 Task: Add Attachment from Google Drive to Card Card0000000055 in Board Board0000000014 in Workspace WS0000000005 in Trello. Add Cover Orange to Card Card0000000055 in Board Board0000000014 in Workspace WS0000000005 in Trello. Add "Add Label …" with "Title" Title0000000055 to Button Button0000000055 to Card Card0000000055 in Board Board0000000014 in Workspace WS0000000005 in Trello. Add Description DS0000000055 to Card Card0000000055 in Board Board0000000014 in Workspace WS0000000005 in Trello. Add Comment CM0000000055 to Card Card0000000055 in Board Board0000000014 in Workspace WS0000000005 in Trello
Action: Mouse moved to (122, 364)
Screenshot: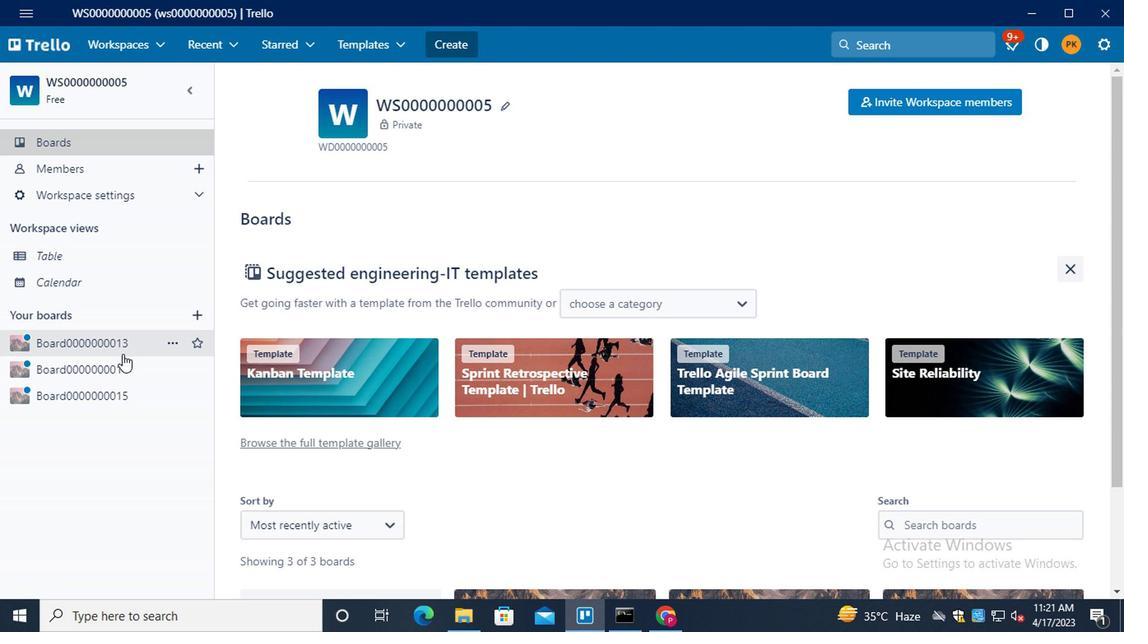 
Action: Mouse pressed left at (122, 364)
Screenshot: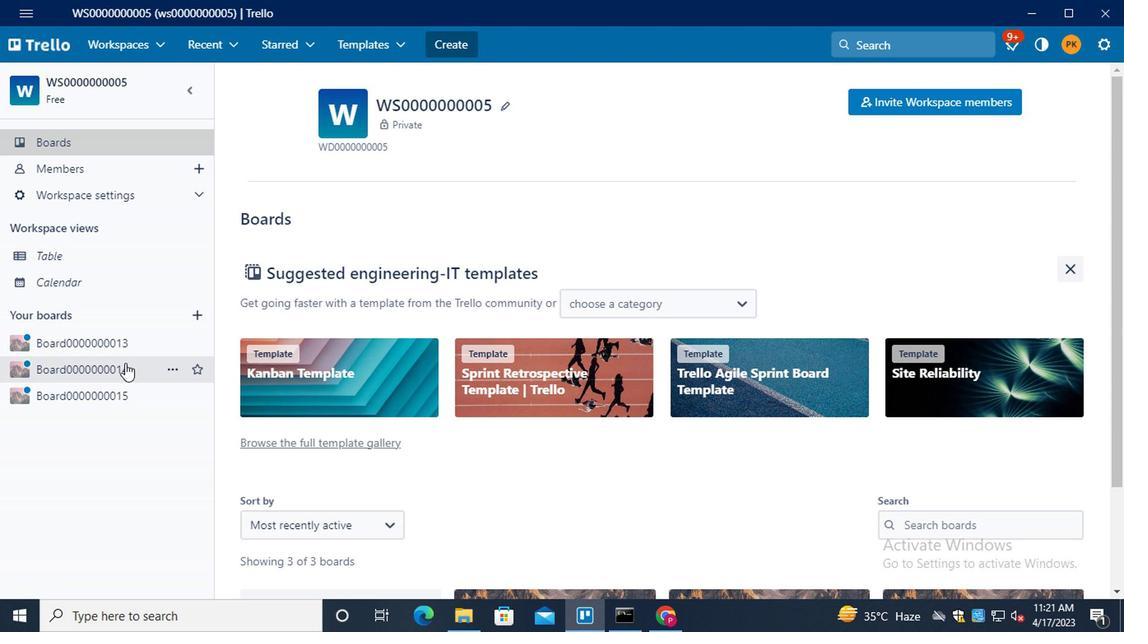 
Action: Mouse moved to (346, 418)
Screenshot: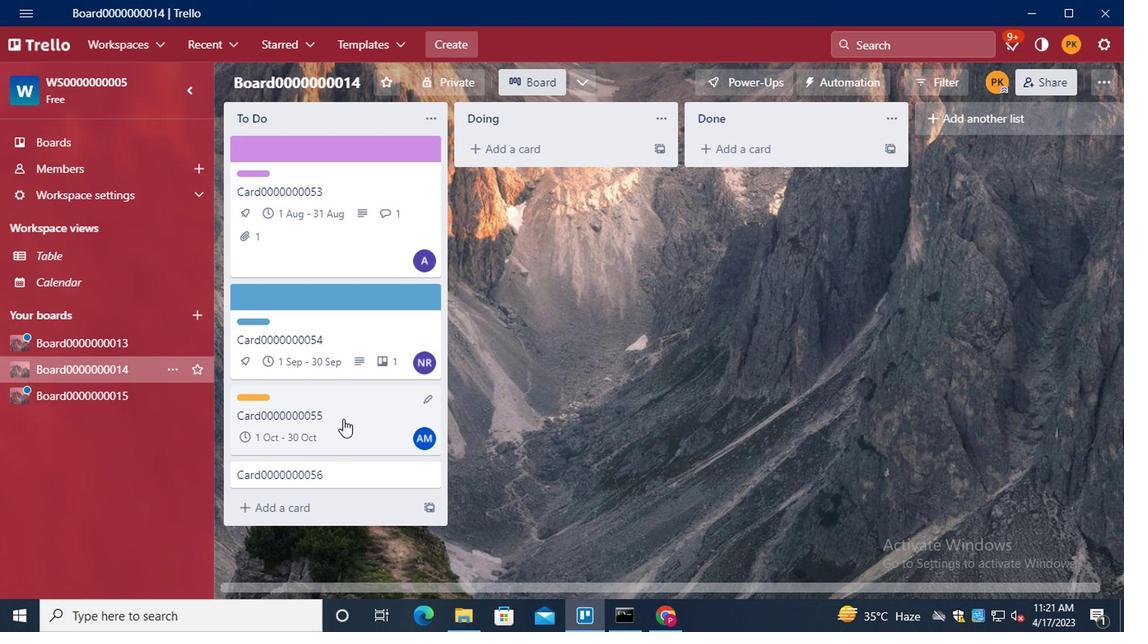 
Action: Mouse pressed left at (346, 418)
Screenshot: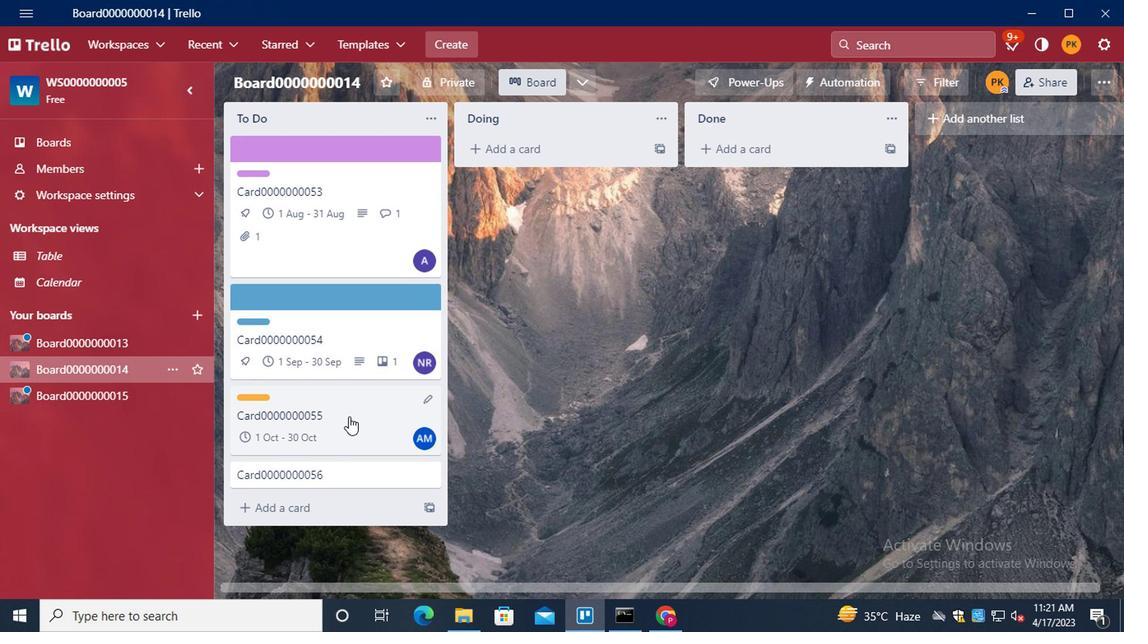 
Action: Mouse moved to (774, 290)
Screenshot: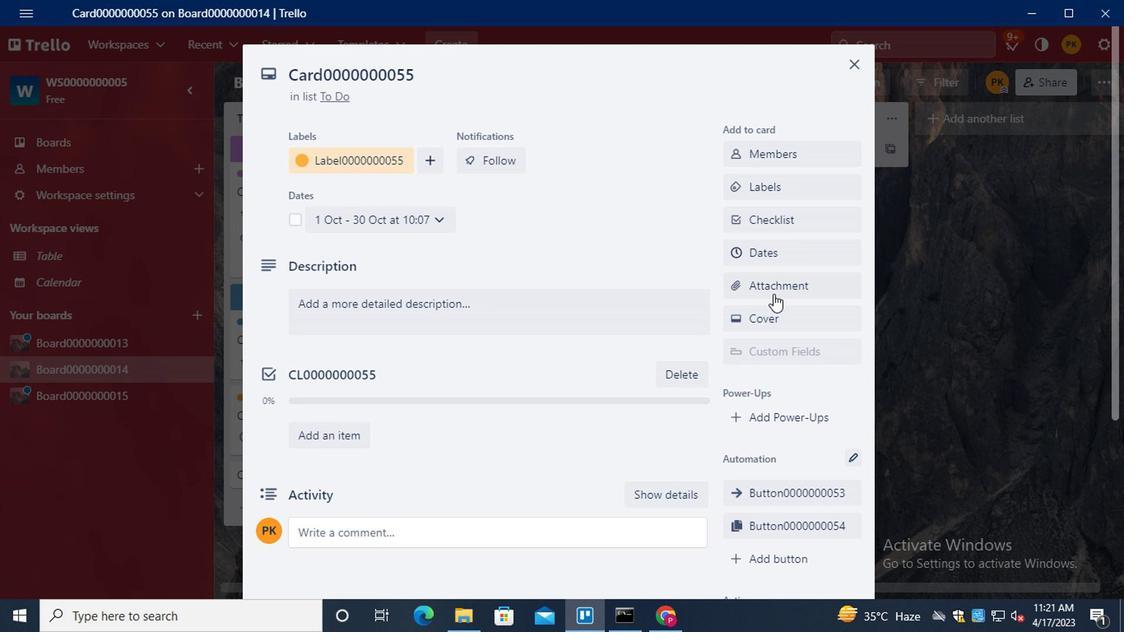 
Action: Mouse pressed left at (774, 290)
Screenshot: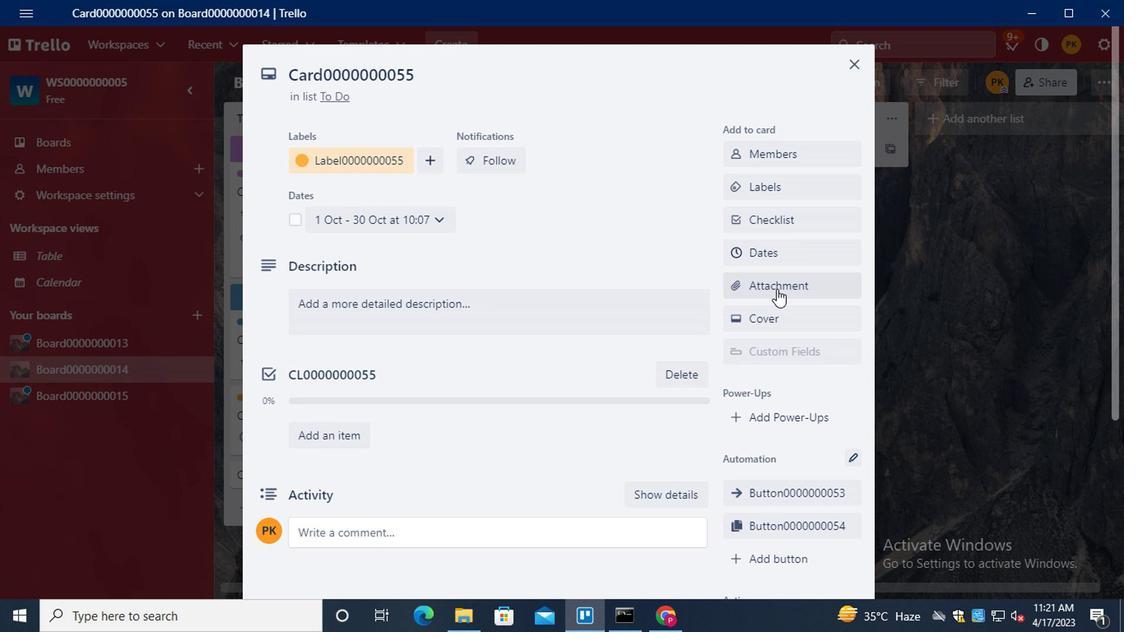 
Action: Mouse moved to (790, 202)
Screenshot: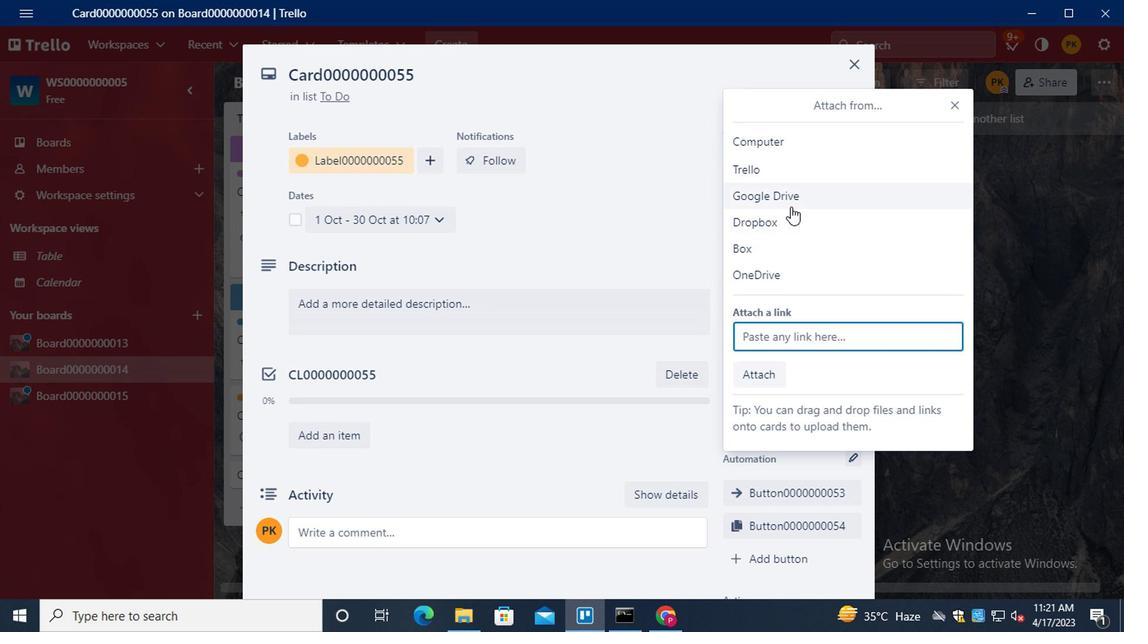 
Action: Mouse pressed left at (790, 202)
Screenshot: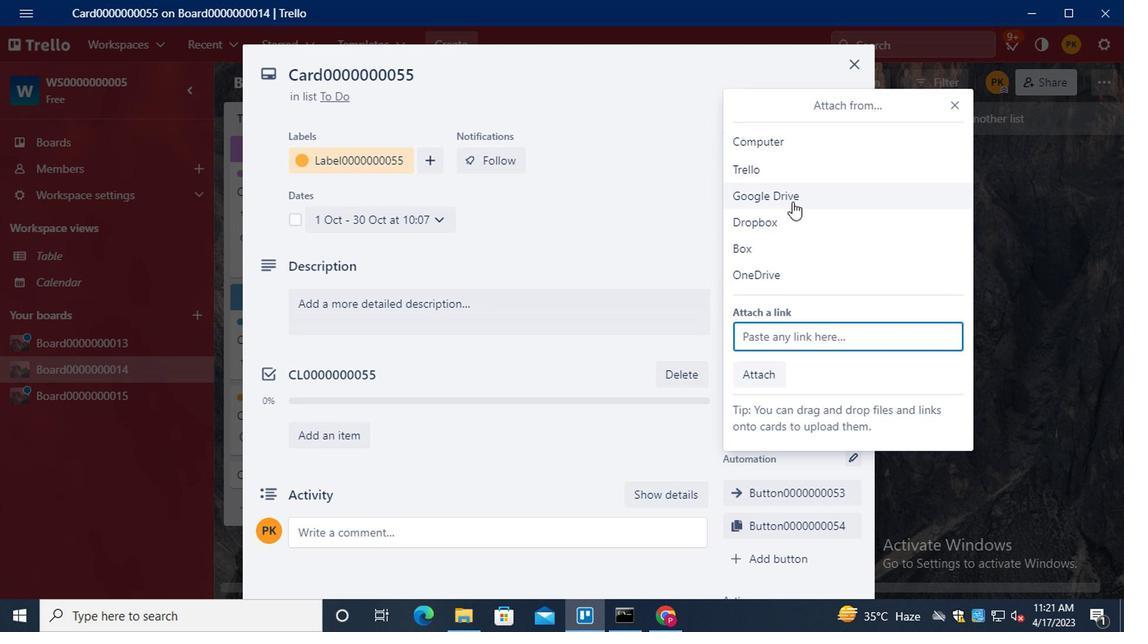 
Action: Mouse moved to (683, 328)
Screenshot: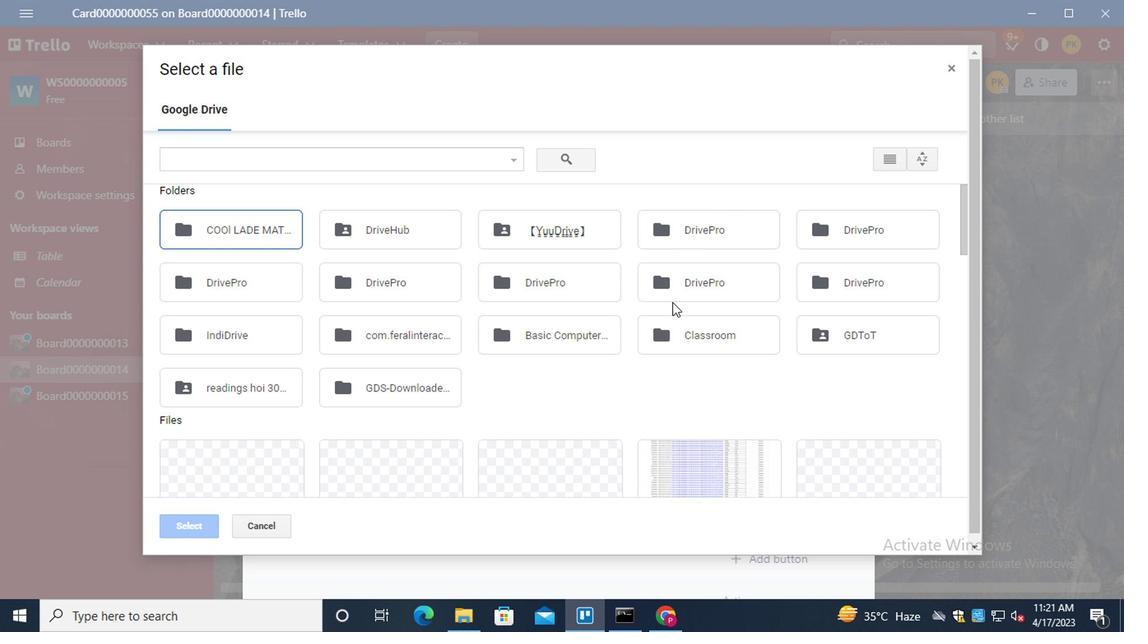 
Action: Mouse scrolled (683, 327) with delta (0, 0)
Screenshot: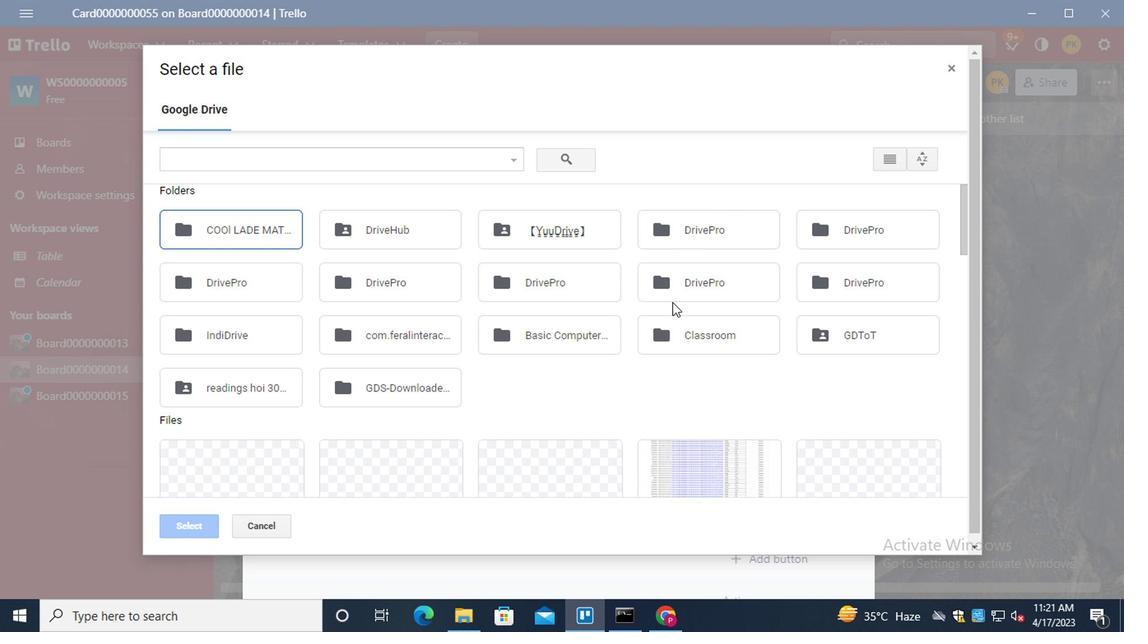 
Action: Mouse moved to (684, 329)
Screenshot: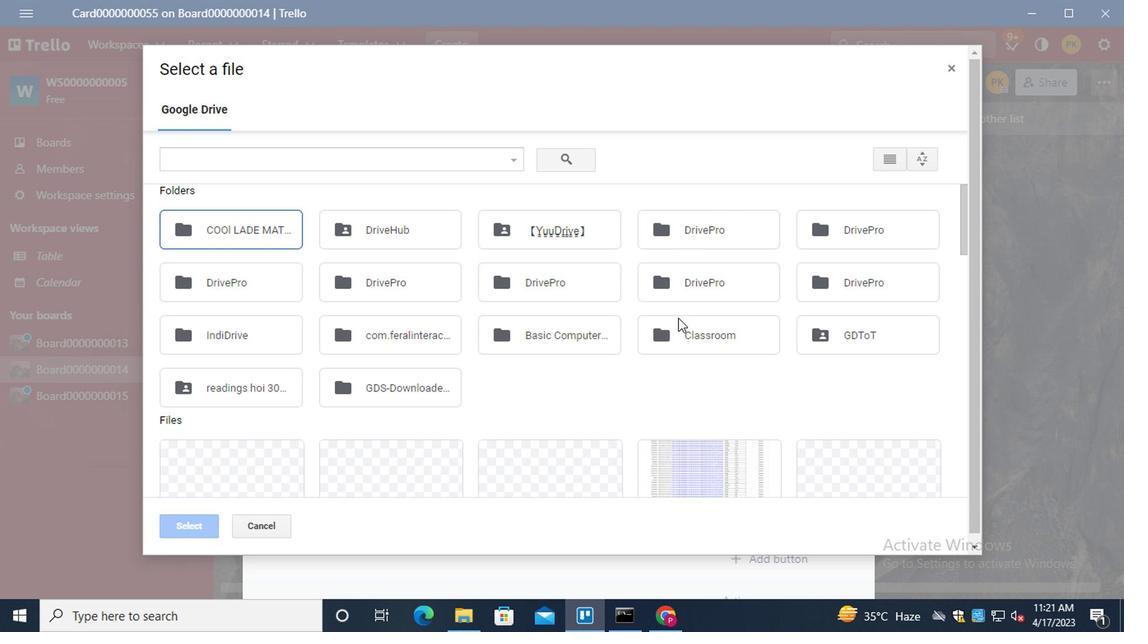 
Action: Mouse scrolled (684, 329) with delta (0, 0)
Screenshot: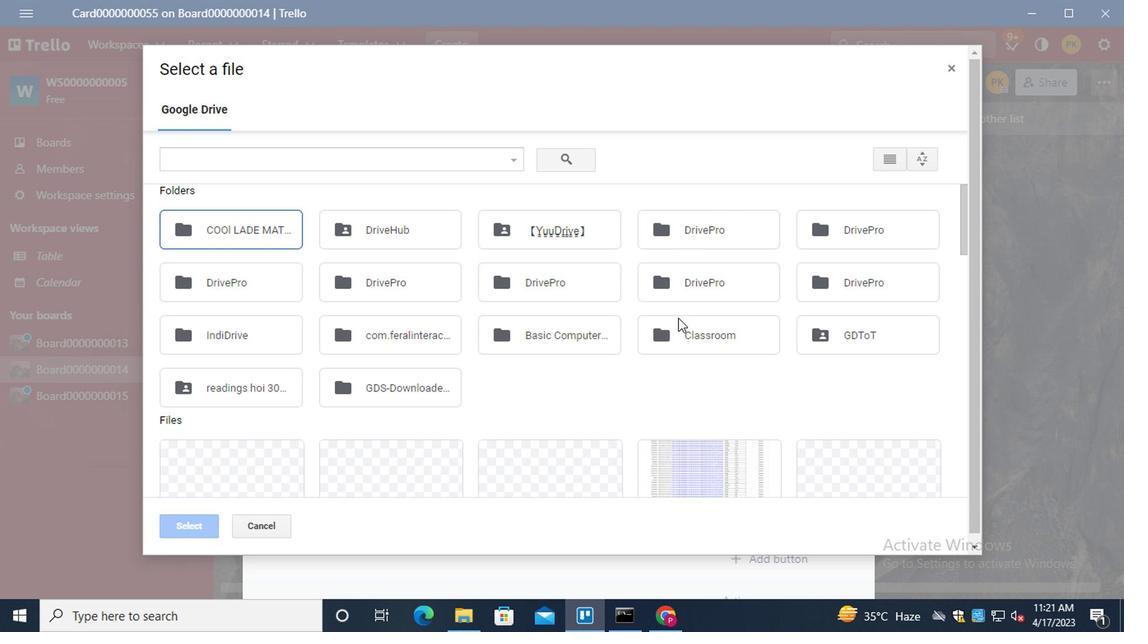 
Action: Mouse scrolled (684, 329) with delta (0, 0)
Screenshot: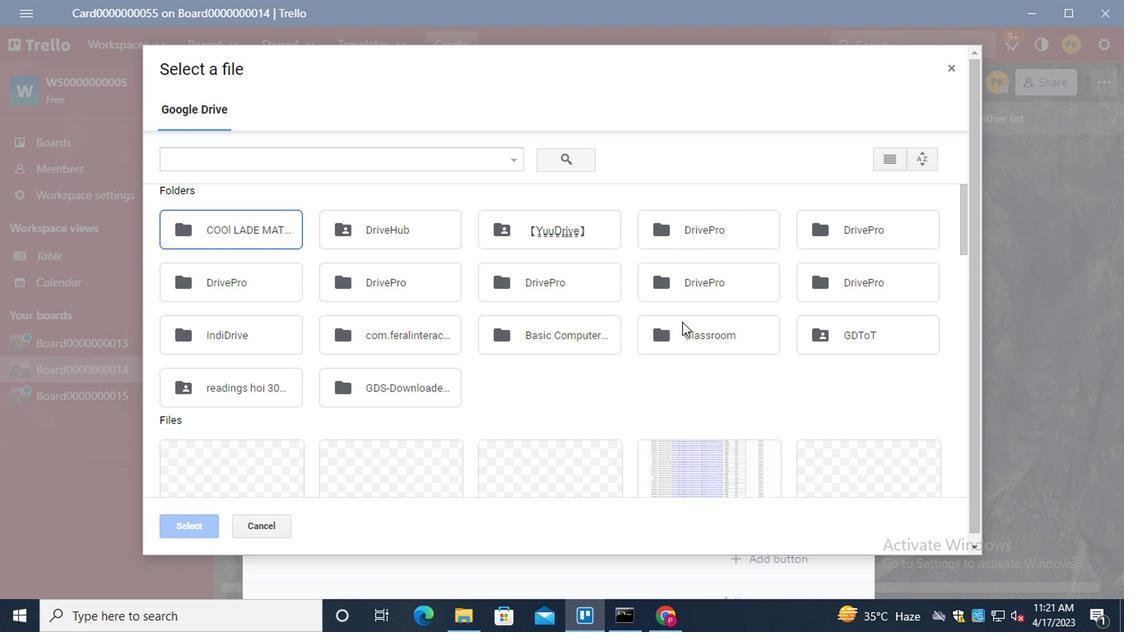 
Action: Mouse moved to (860, 289)
Screenshot: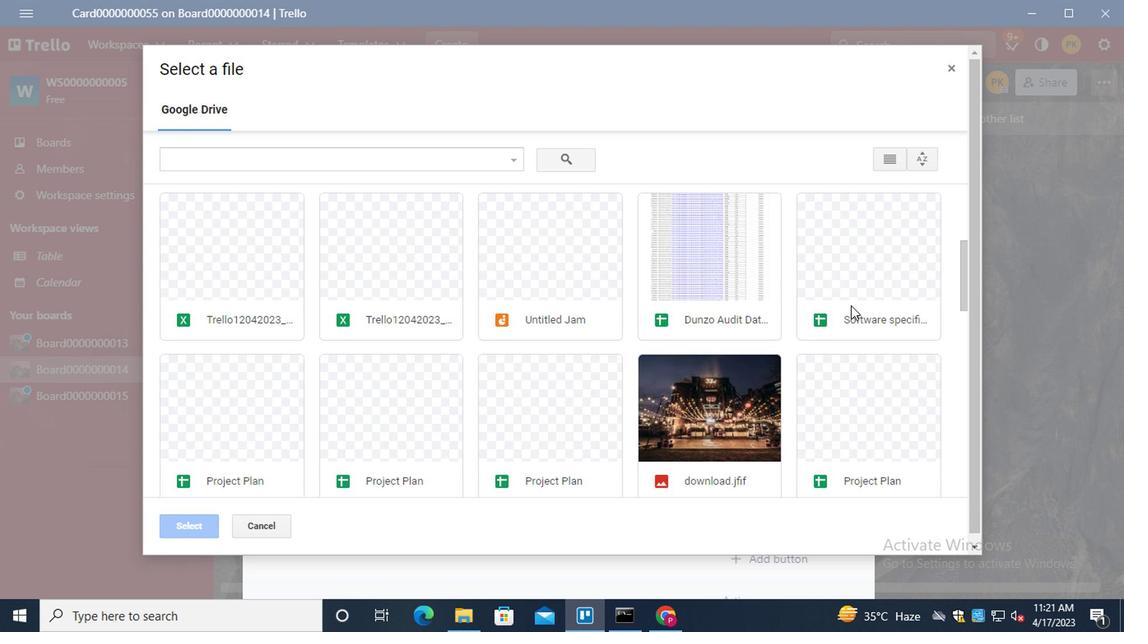 
Action: Mouse pressed left at (860, 289)
Screenshot: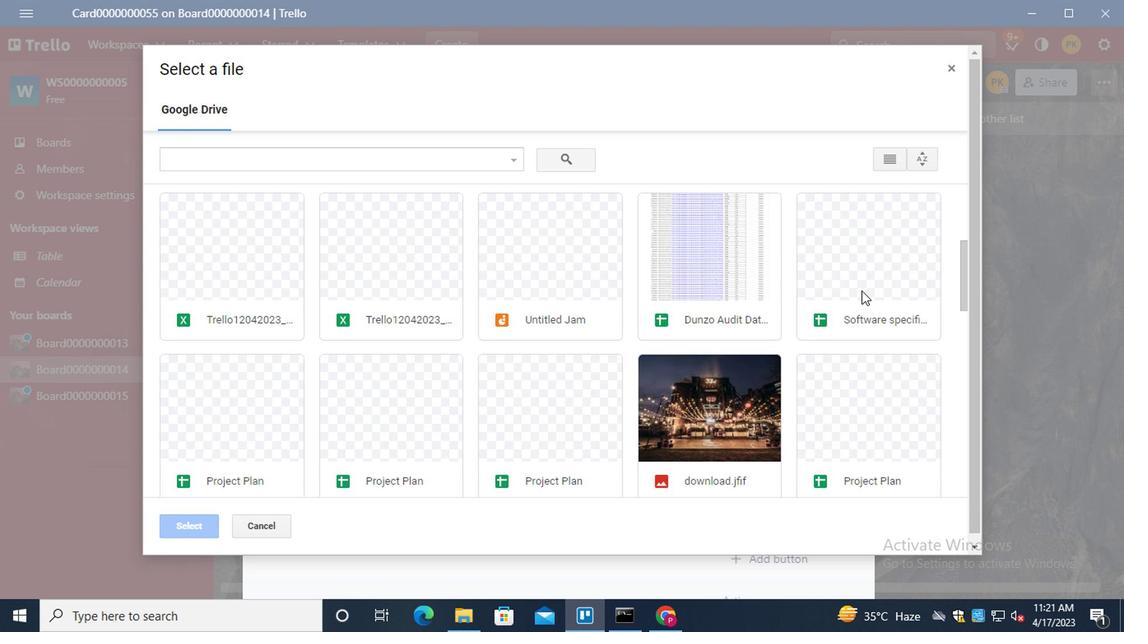 
Action: Mouse moved to (202, 530)
Screenshot: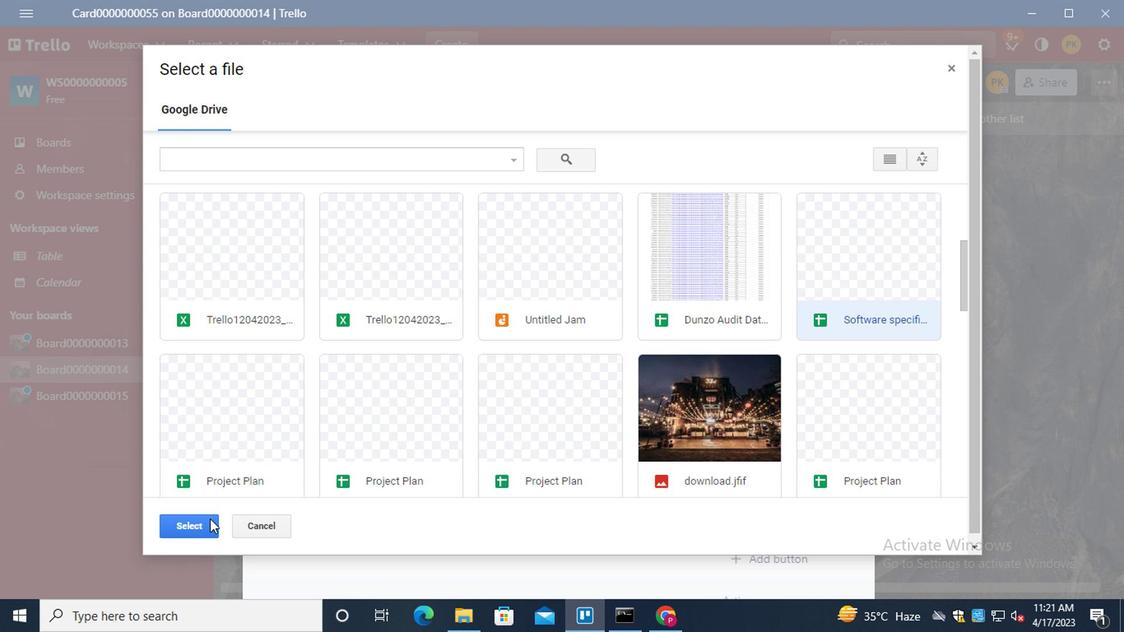 
Action: Mouse pressed left at (202, 530)
Screenshot: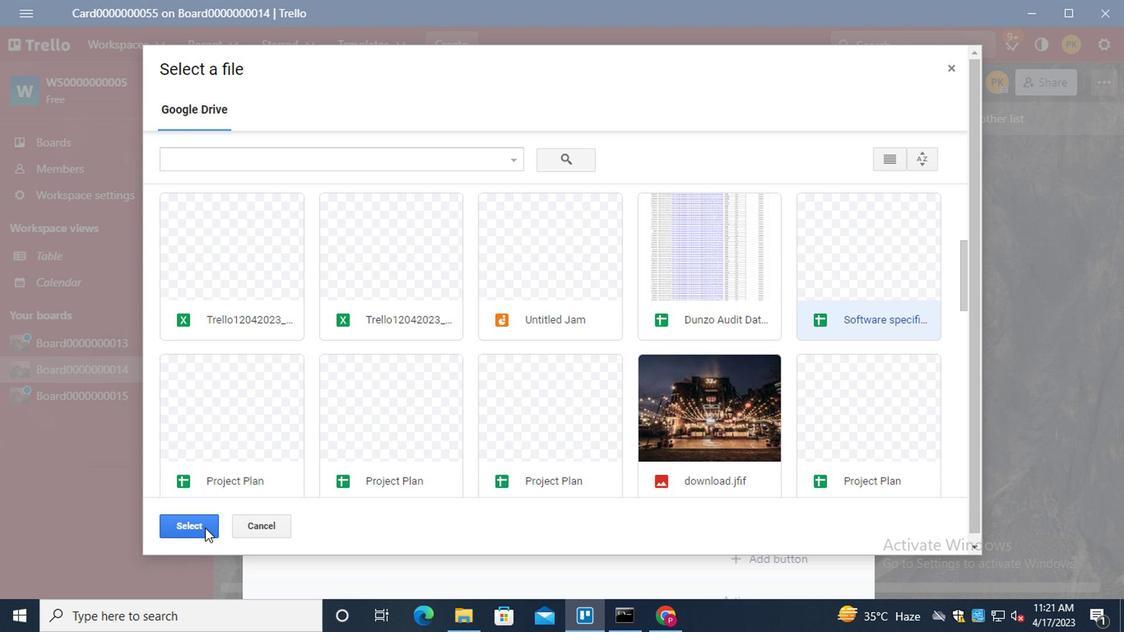 
Action: Mouse moved to (589, 347)
Screenshot: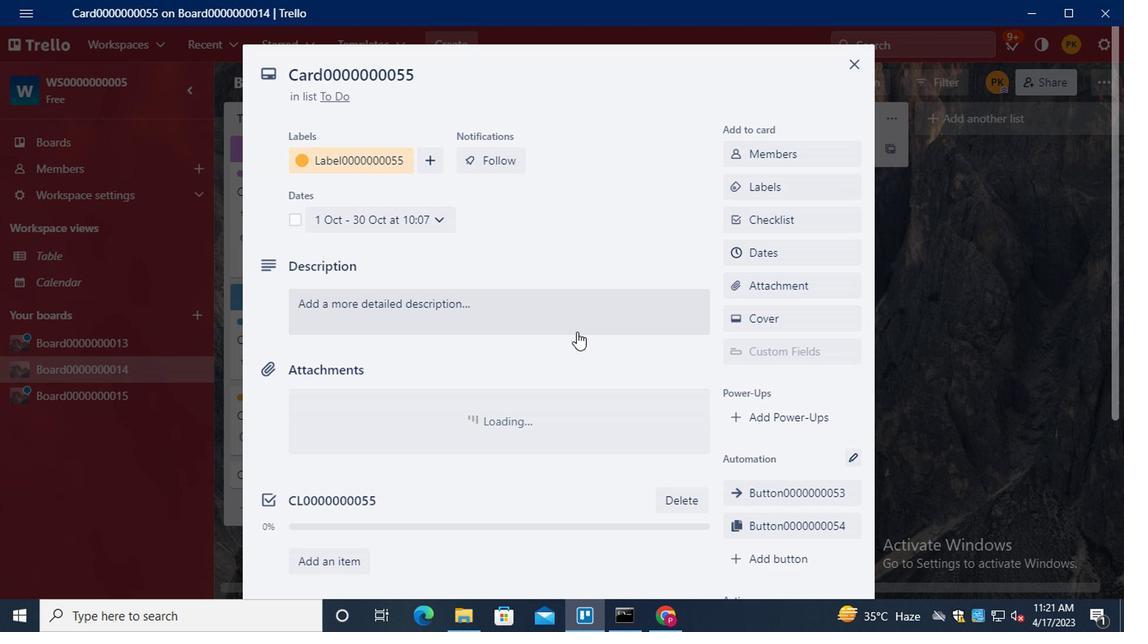 
Action: Mouse scrolled (589, 346) with delta (0, -1)
Screenshot: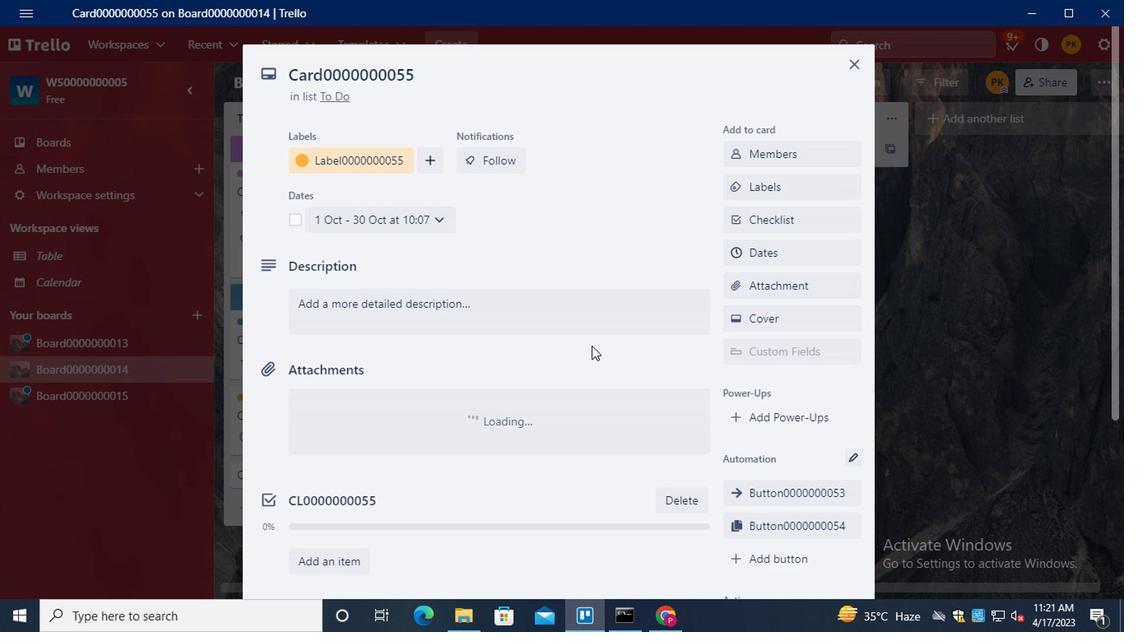 
Action: Mouse moved to (766, 244)
Screenshot: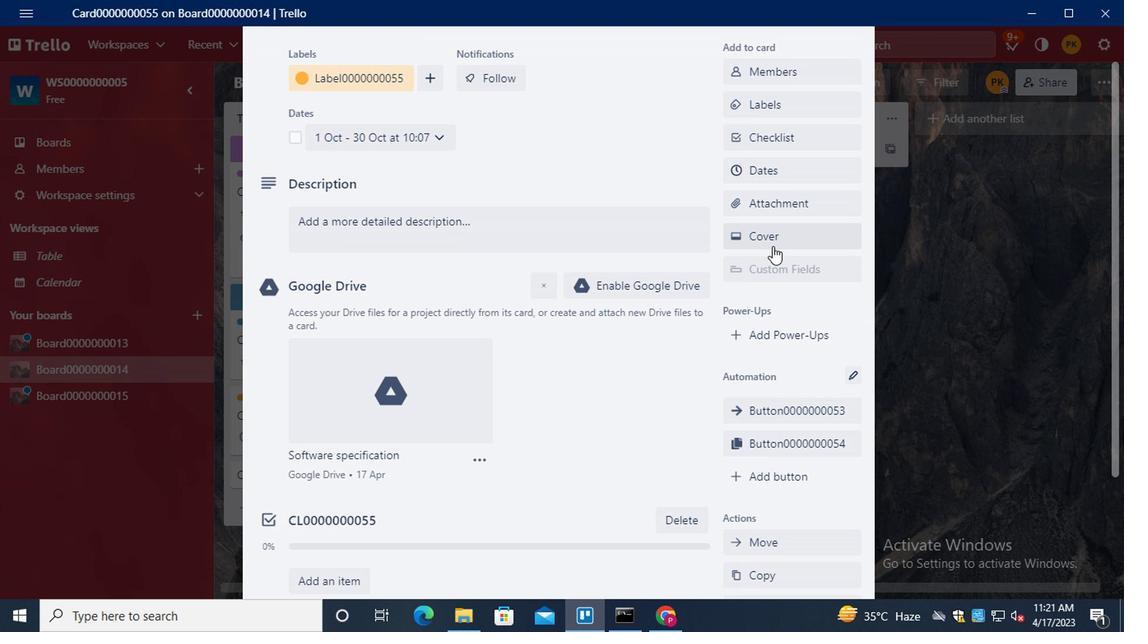 
Action: Mouse scrolled (766, 245) with delta (0, 1)
Screenshot: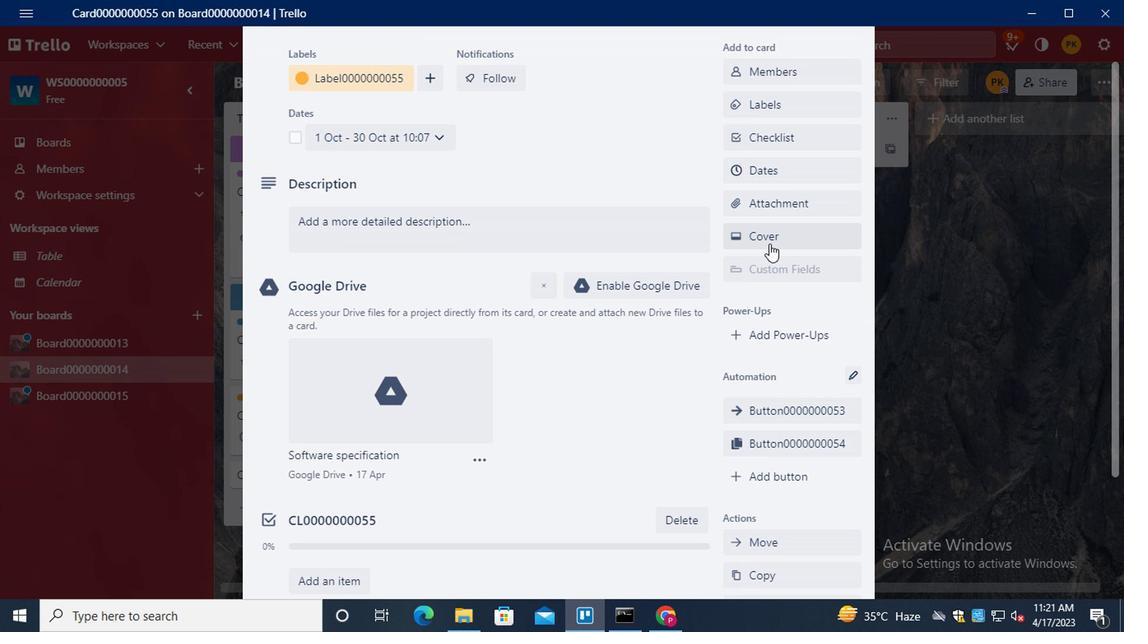 
Action: Mouse moved to (762, 321)
Screenshot: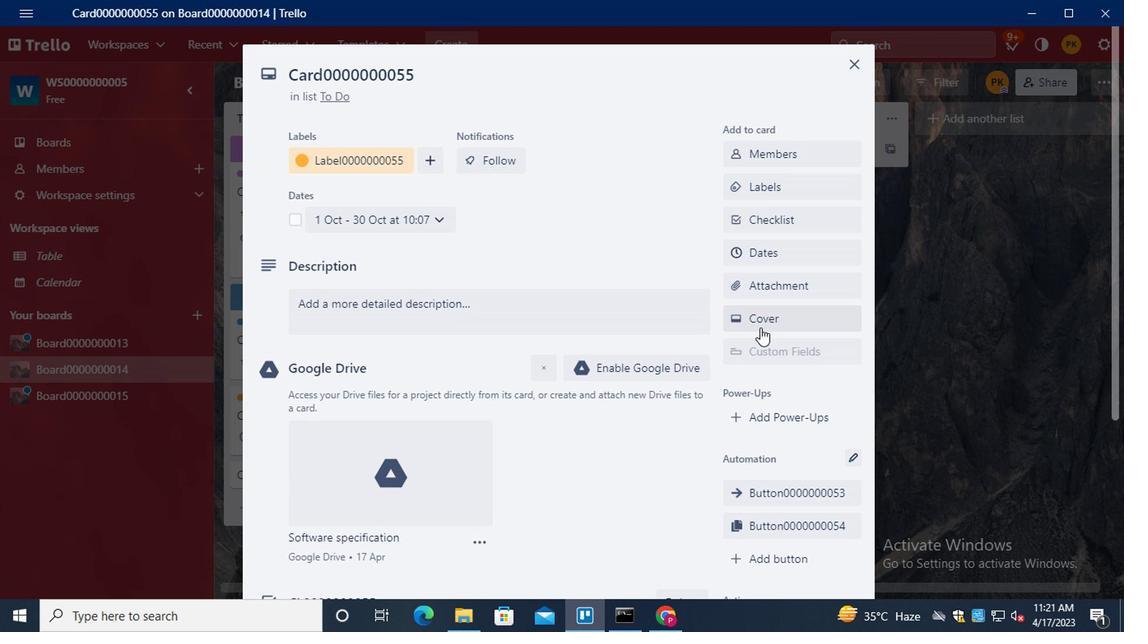 
Action: Mouse pressed left at (762, 321)
Screenshot: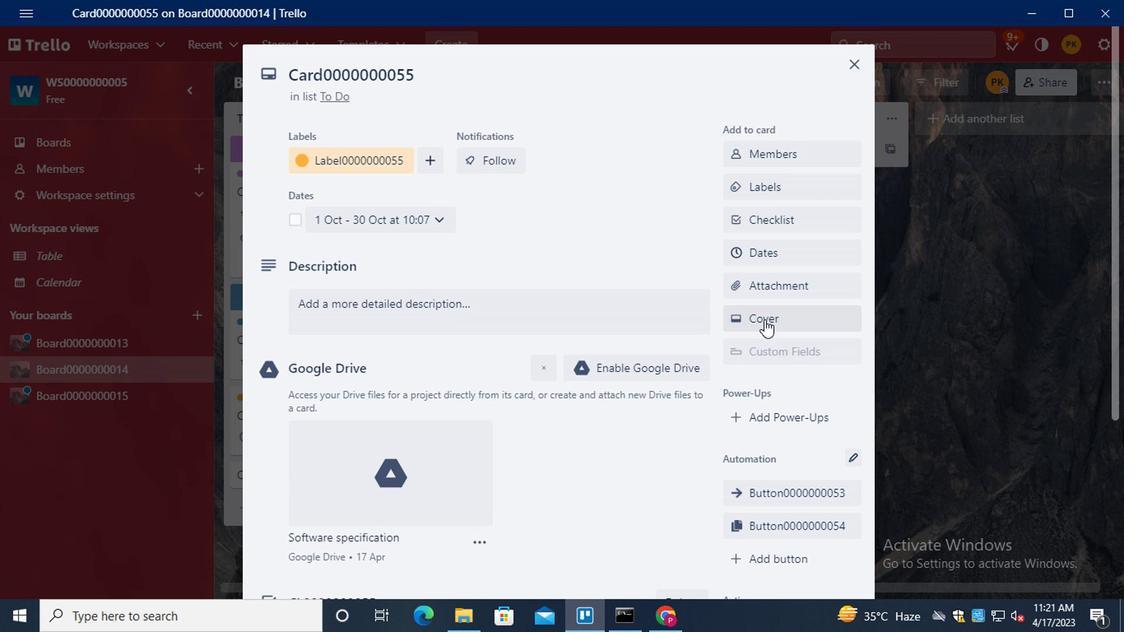 
Action: Mouse moved to (853, 278)
Screenshot: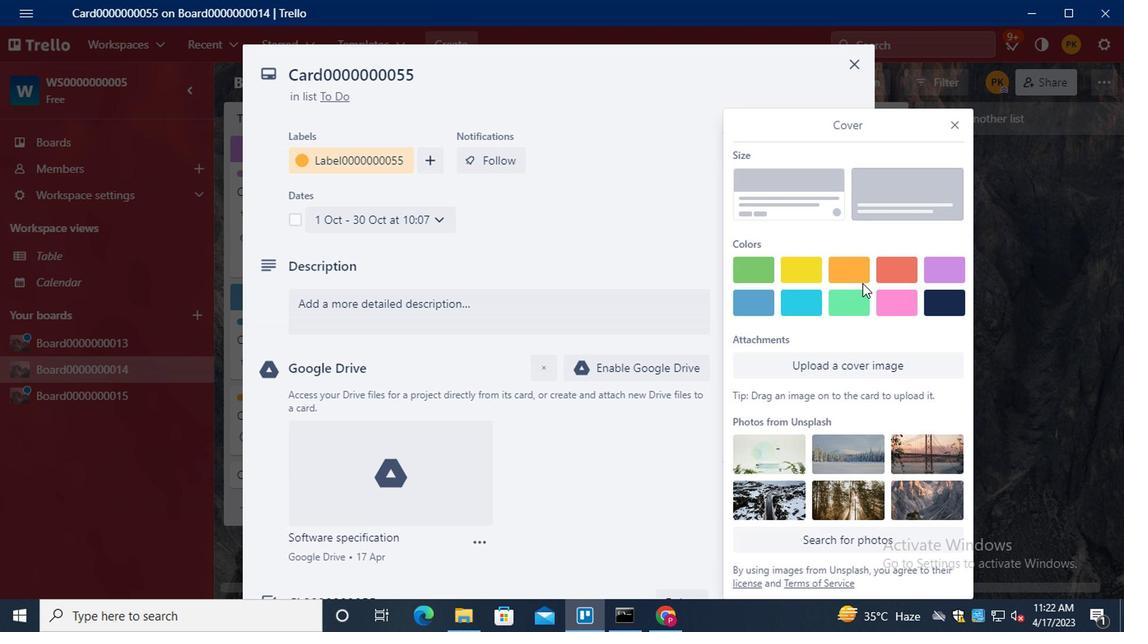 
Action: Mouse pressed left at (853, 278)
Screenshot: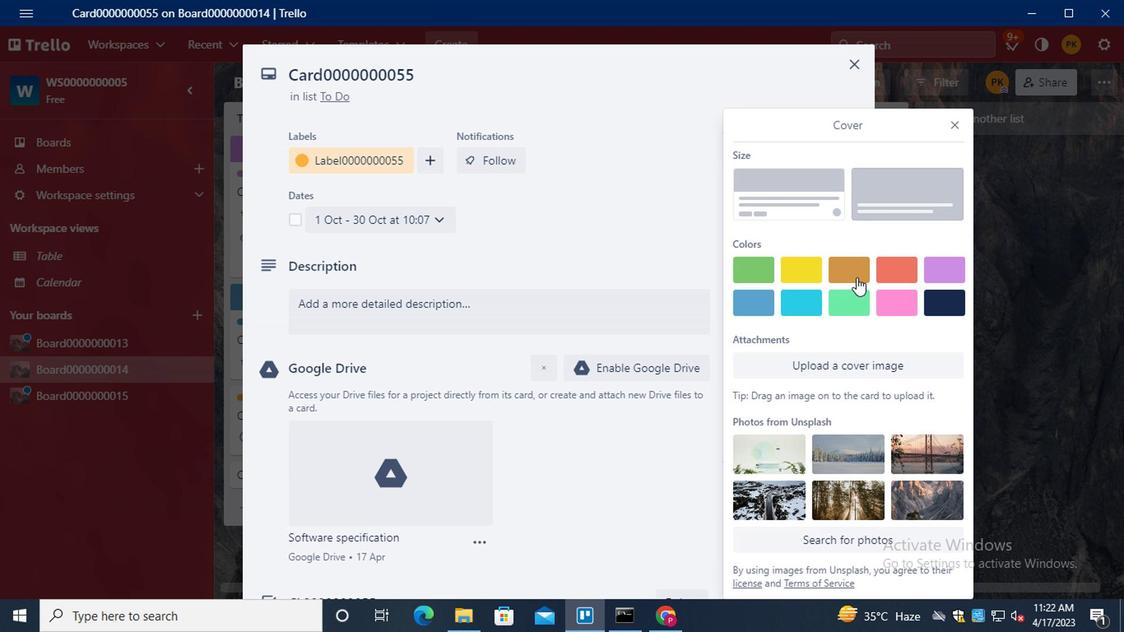 
Action: Mouse moved to (952, 97)
Screenshot: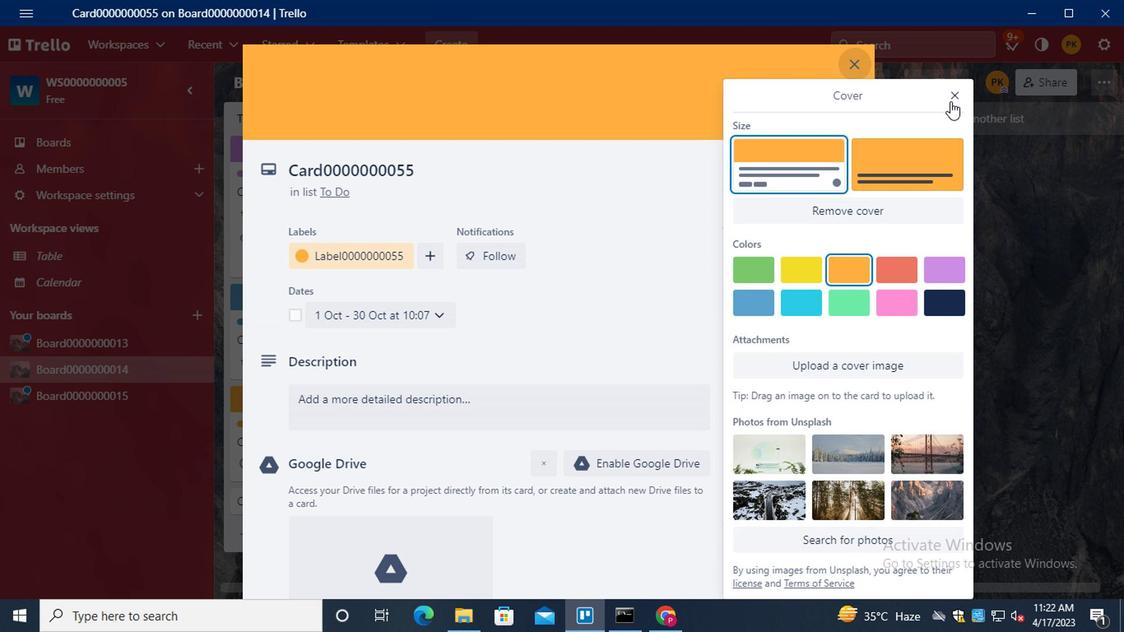 
Action: Mouse pressed left at (952, 97)
Screenshot: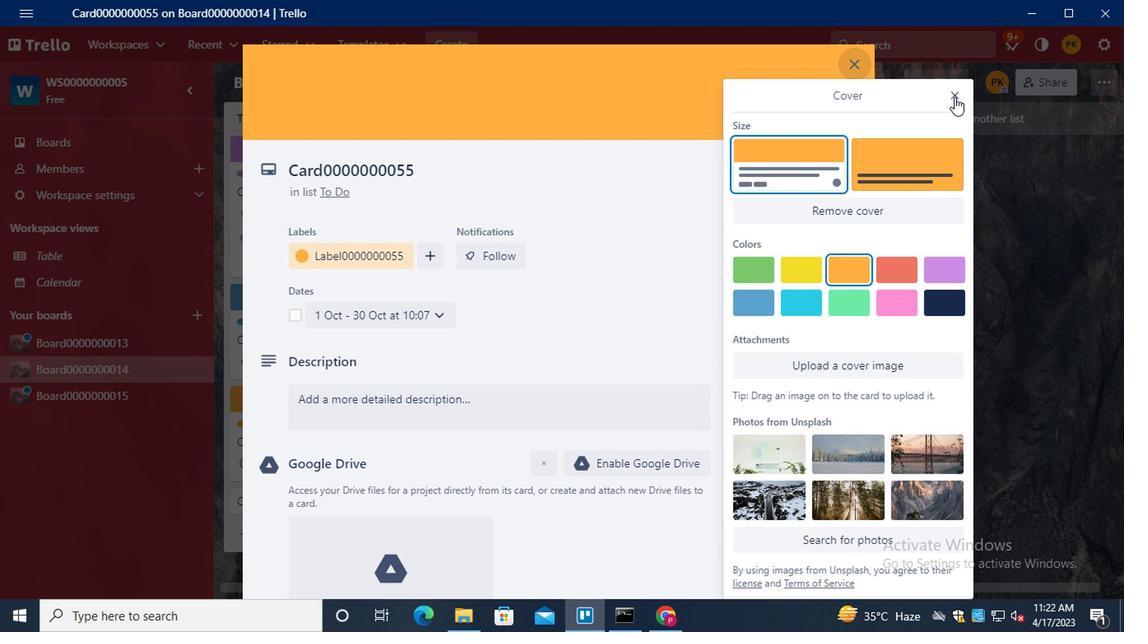 
Action: Mouse moved to (771, 386)
Screenshot: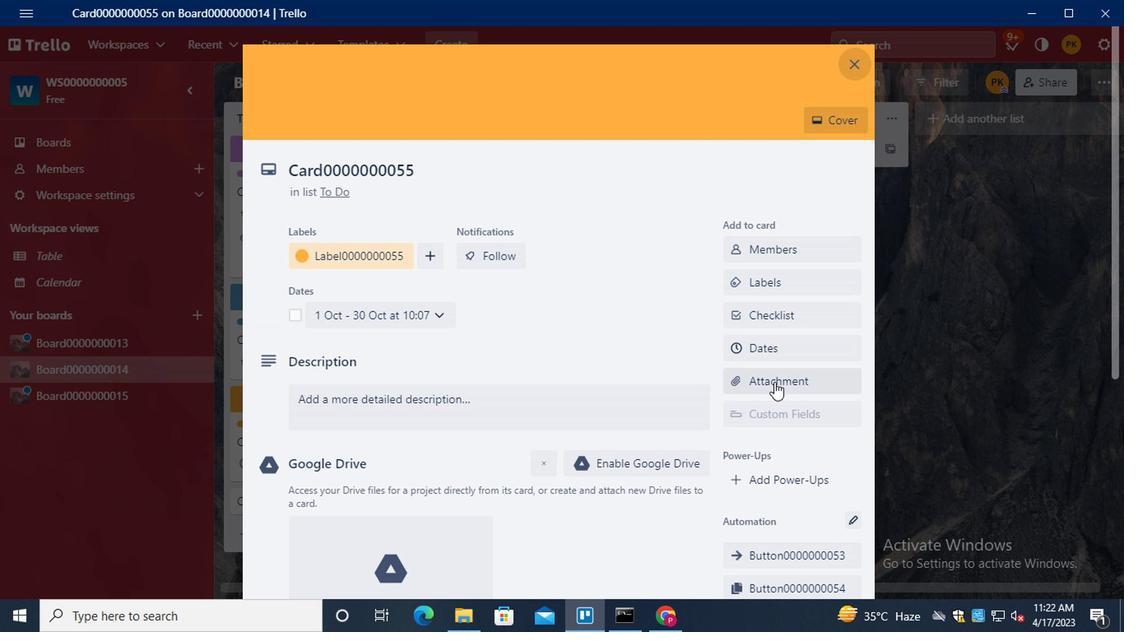 
Action: Mouse scrolled (771, 385) with delta (0, 0)
Screenshot: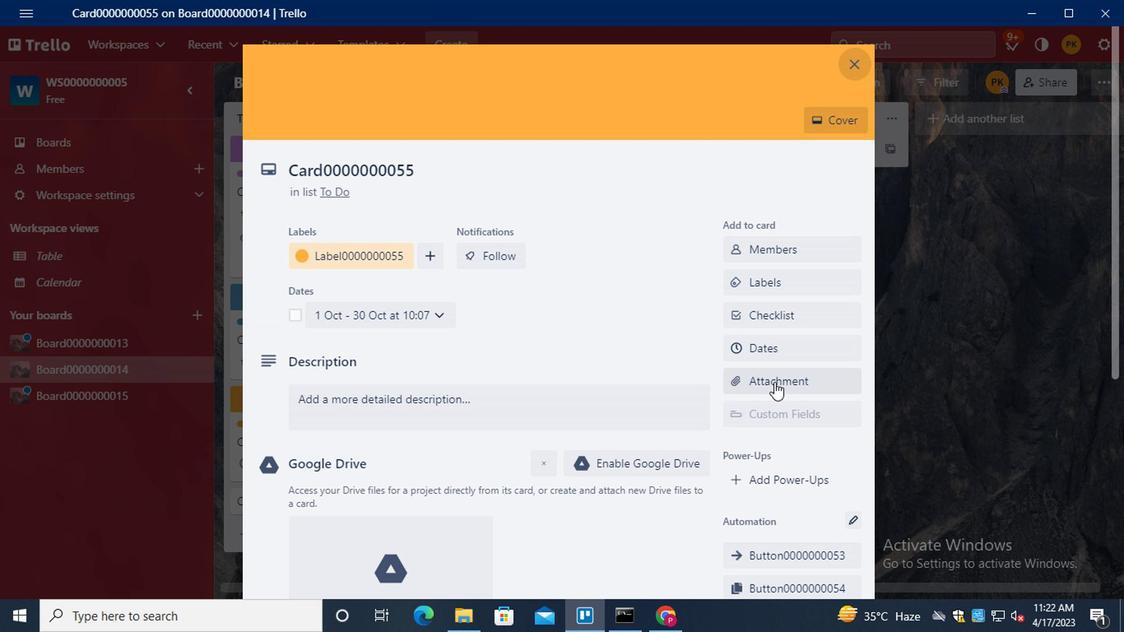 
Action: Mouse scrolled (771, 385) with delta (0, 0)
Screenshot: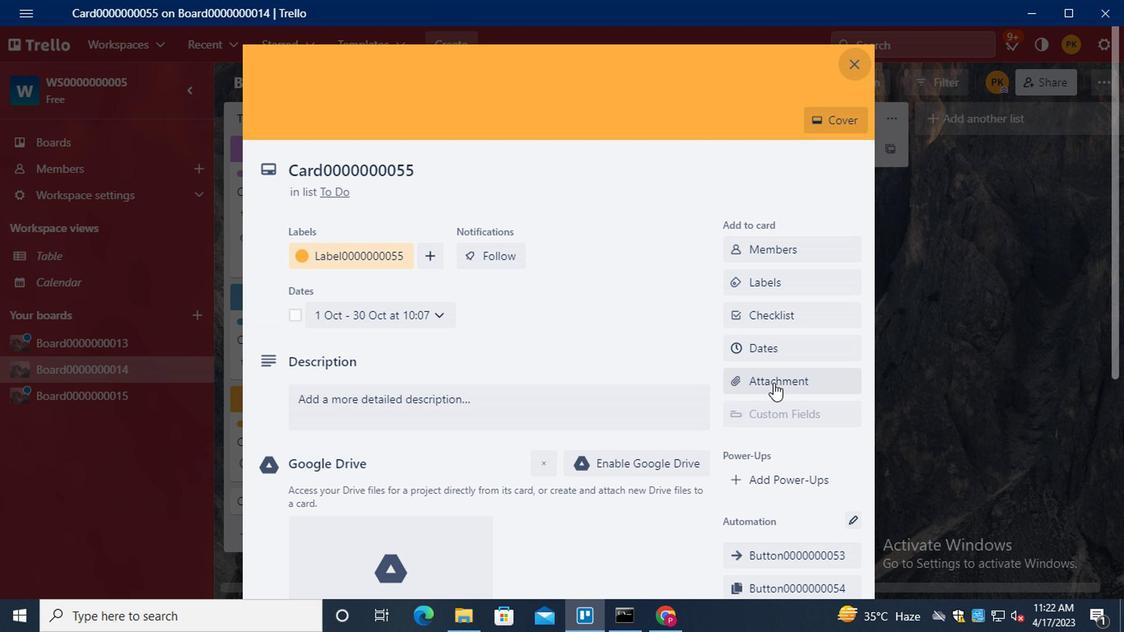 
Action: Mouse moved to (776, 455)
Screenshot: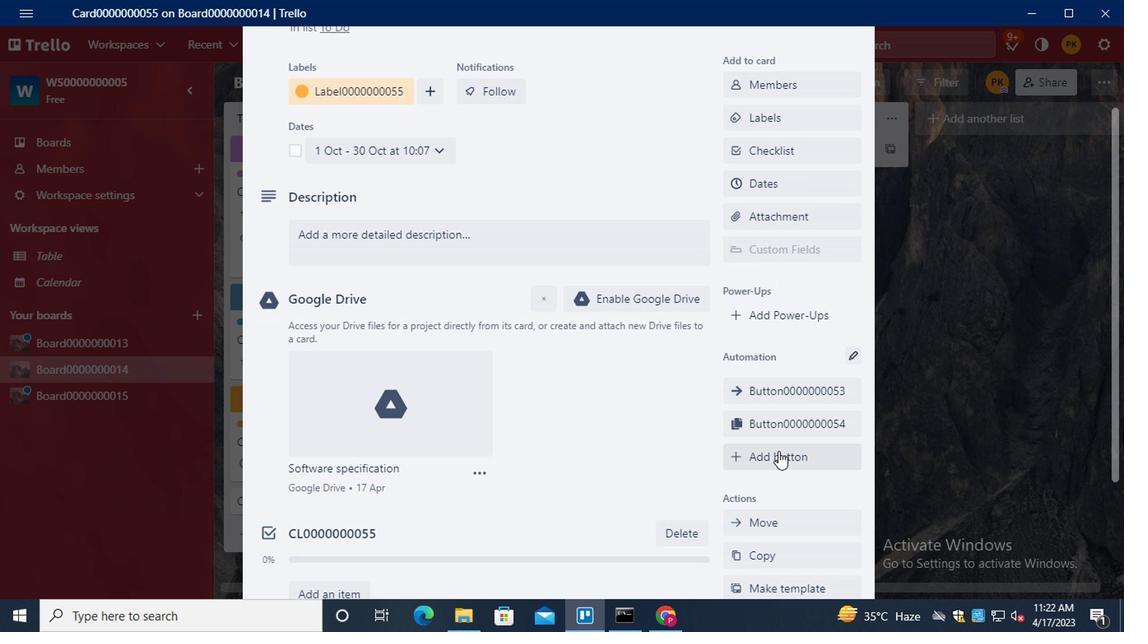 
Action: Mouse pressed left at (776, 455)
Screenshot: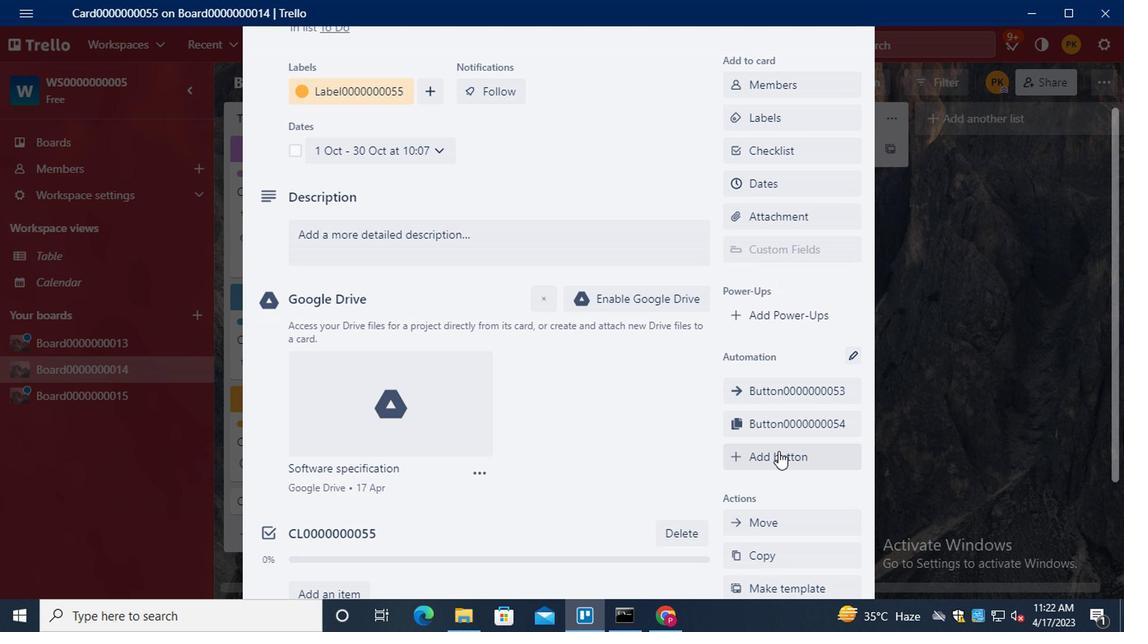 
Action: Mouse moved to (799, 219)
Screenshot: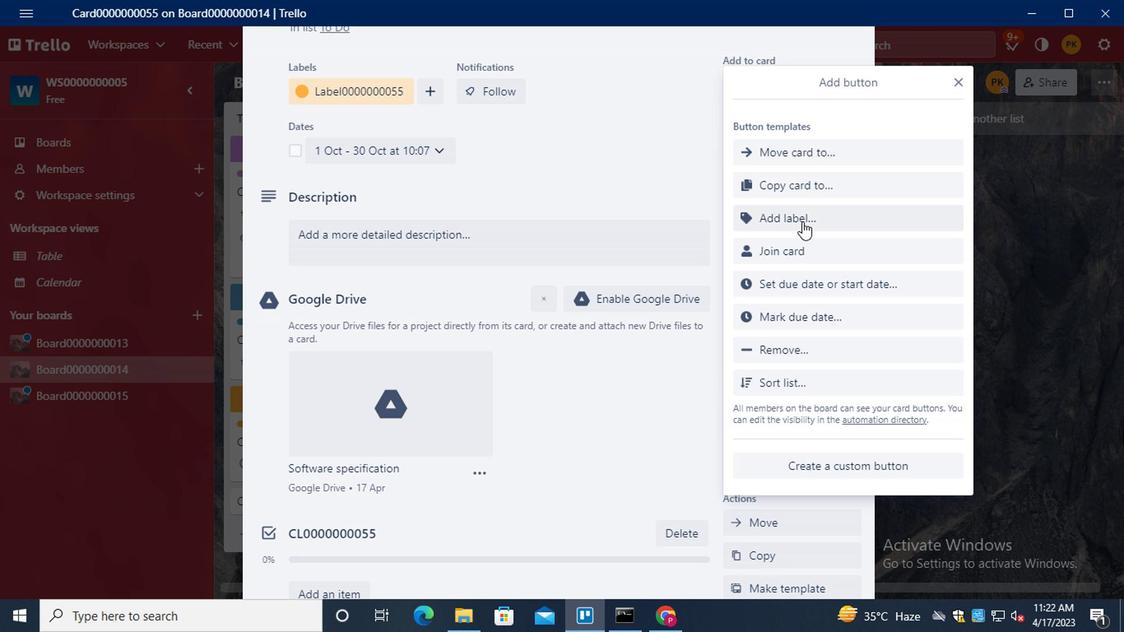 
Action: Mouse pressed left at (799, 219)
Screenshot: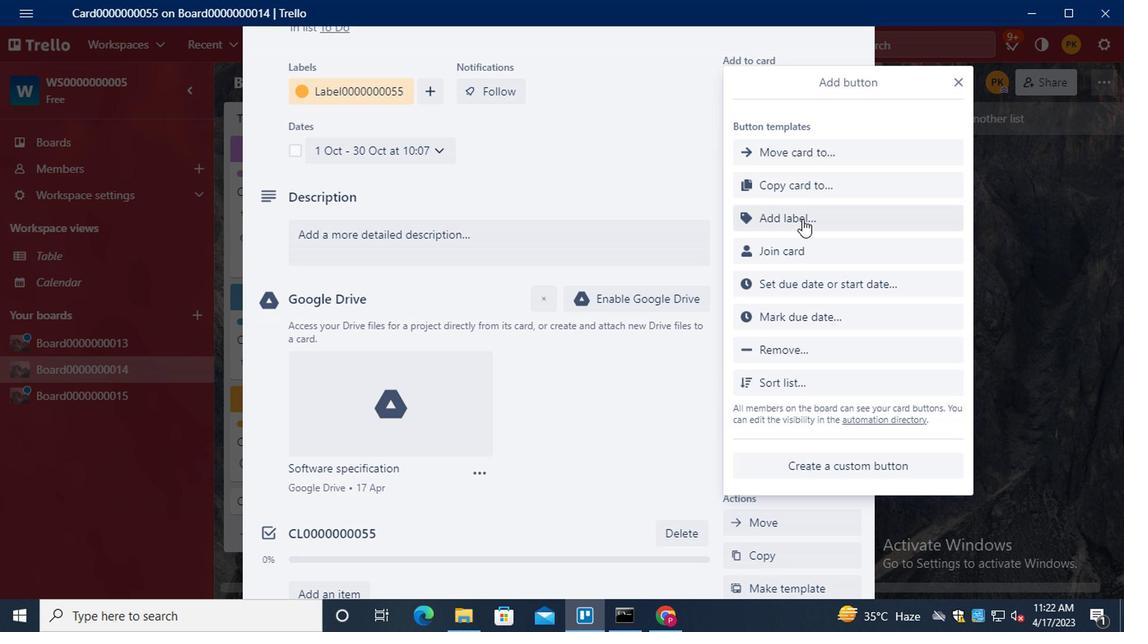 
Action: Mouse moved to (797, 219)
Screenshot: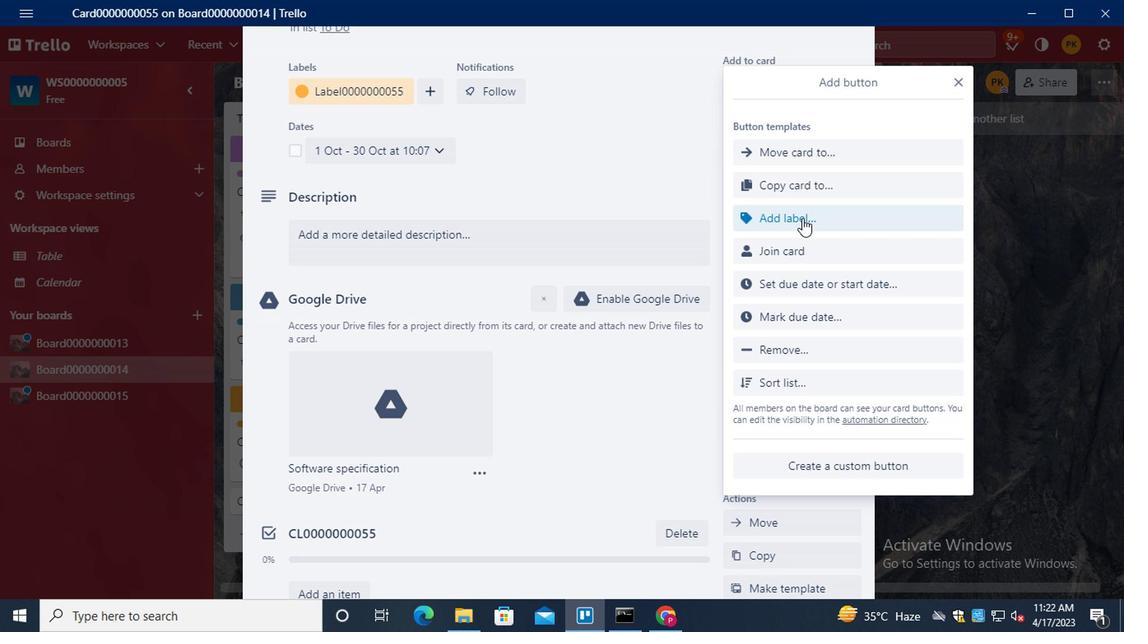 
Action: Key pressed <Key.shift>TITLE00000000
Screenshot: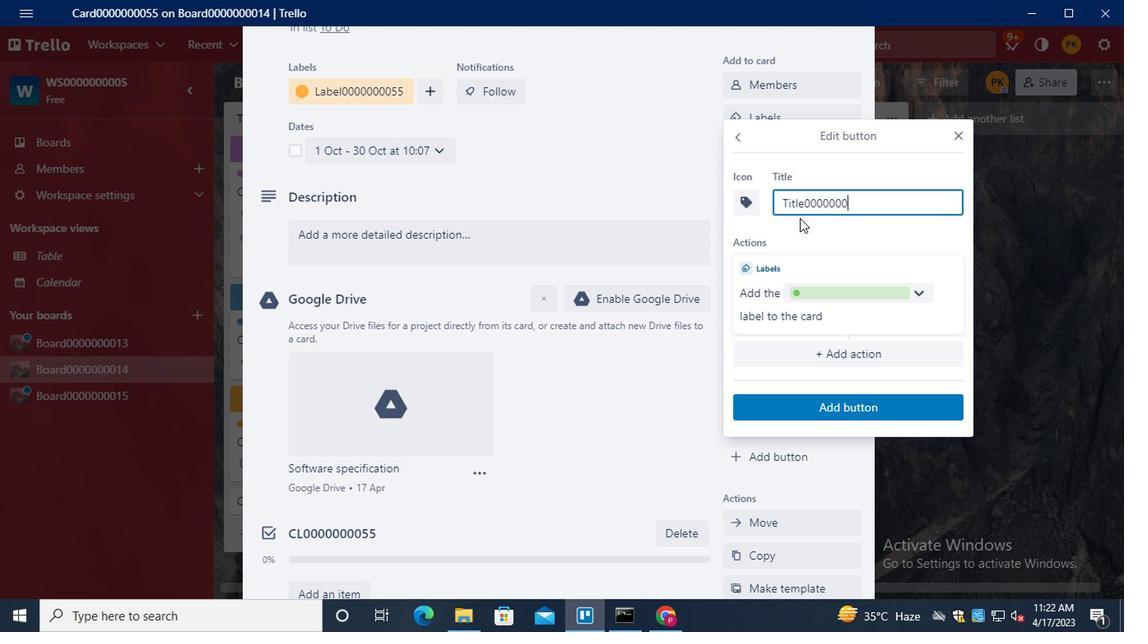 
Action: Mouse moved to (796, 219)
Screenshot: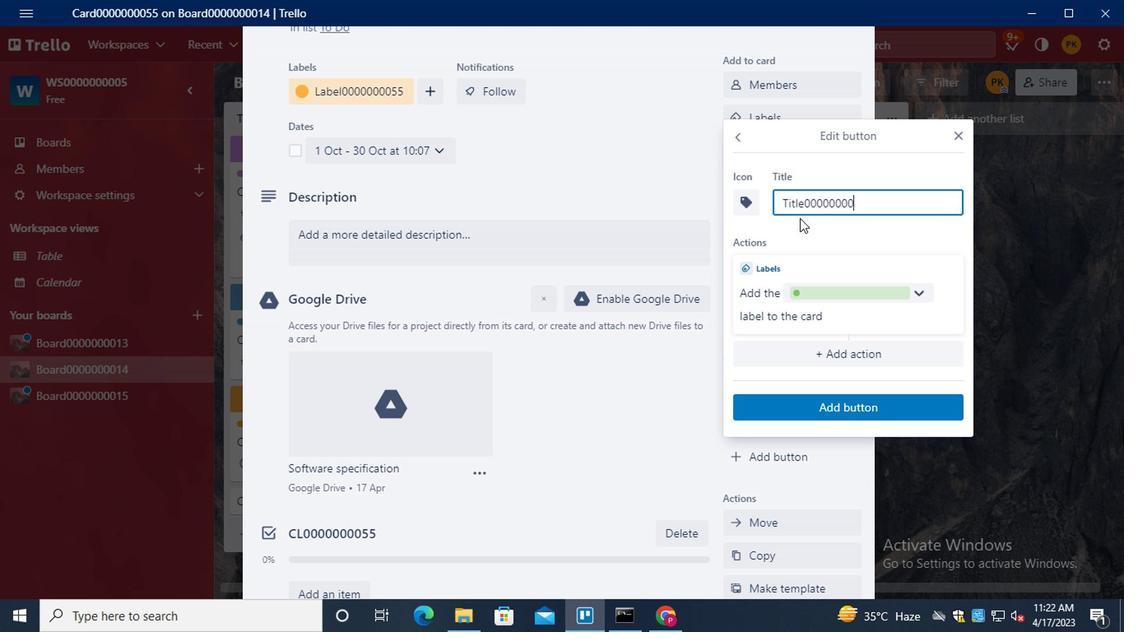 
Action: Key pressed 55
Screenshot: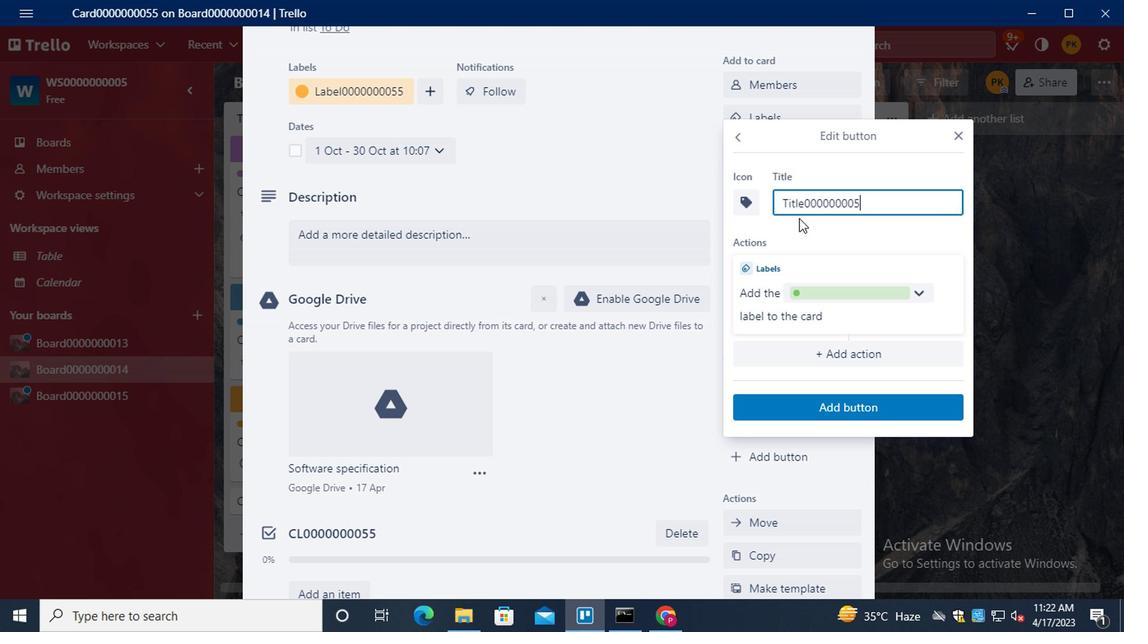 
Action: Mouse moved to (784, 418)
Screenshot: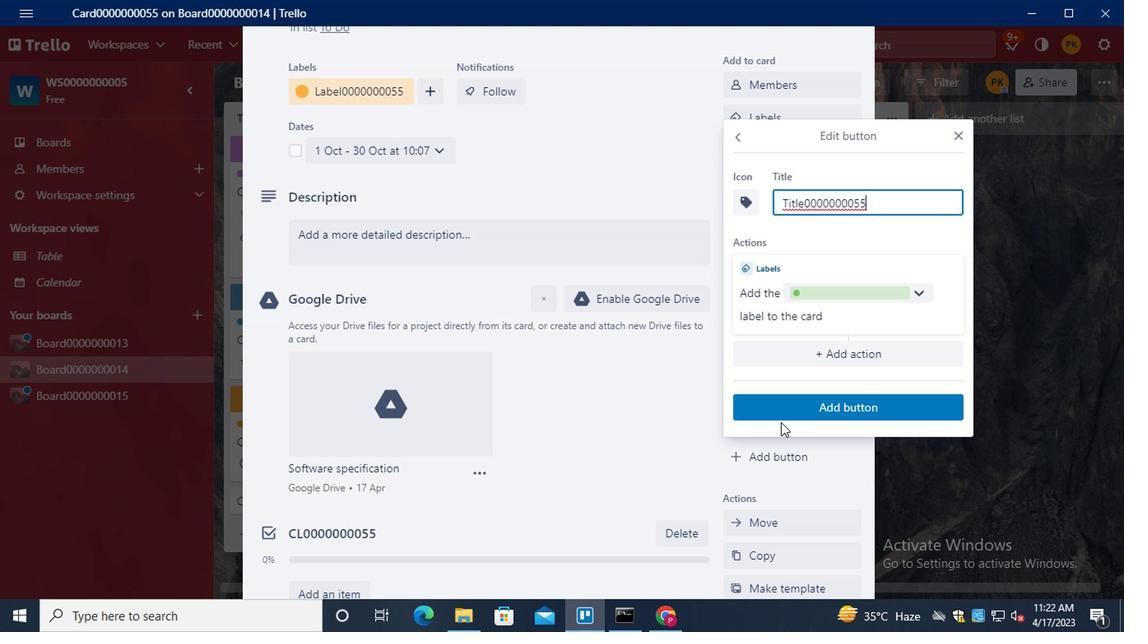 
Action: Mouse pressed left at (784, 418)
Screenshot: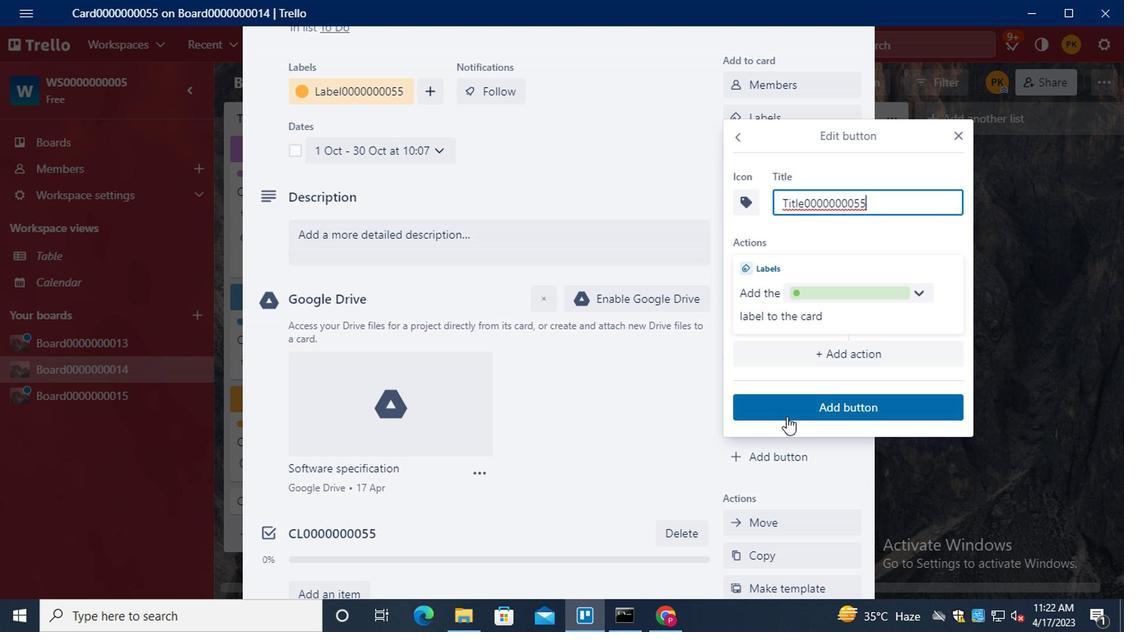 
Action: Mouse moved to (461, 251)
Screenshot: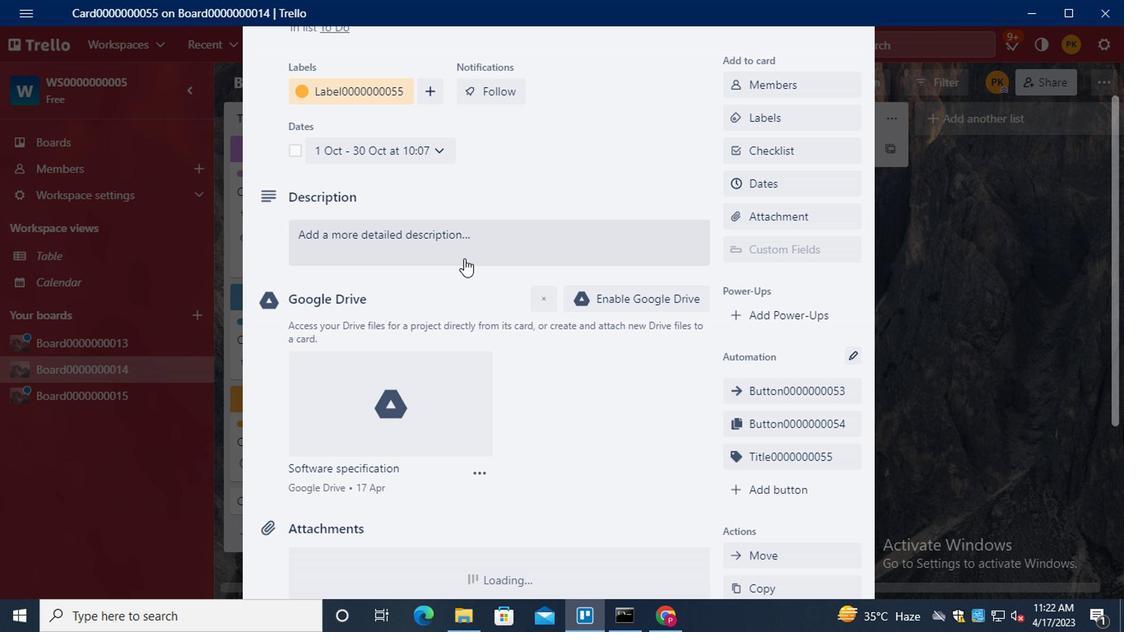 
Action: Mouse pressed left at (461, 251)
Screenshot: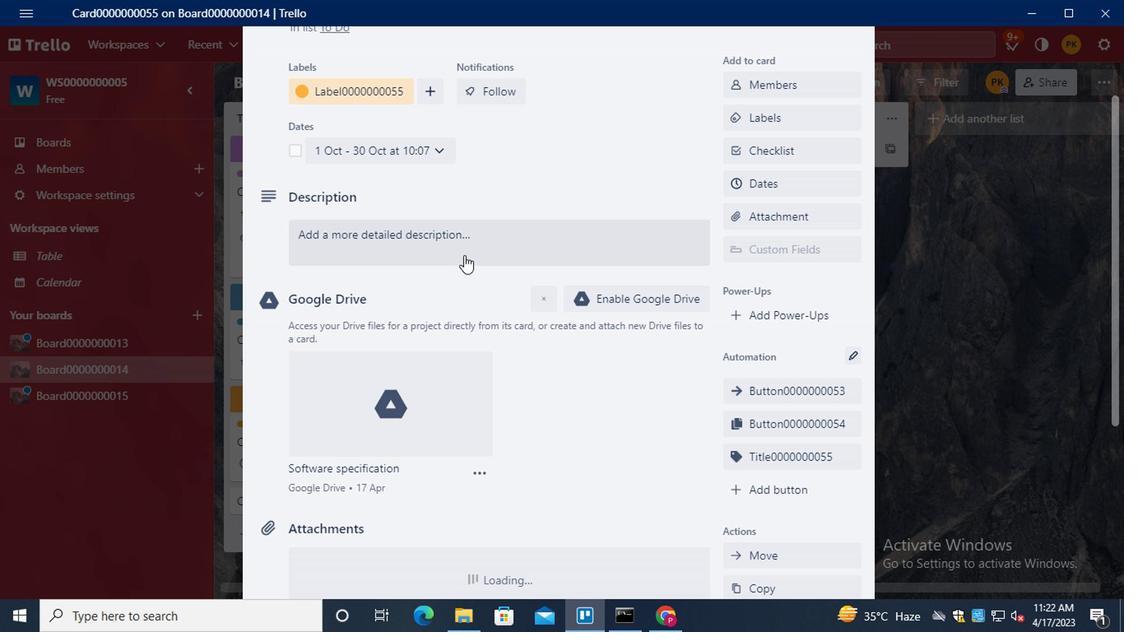 
Action: Key pressed <Key.shift>DS0000000055
Screenshot: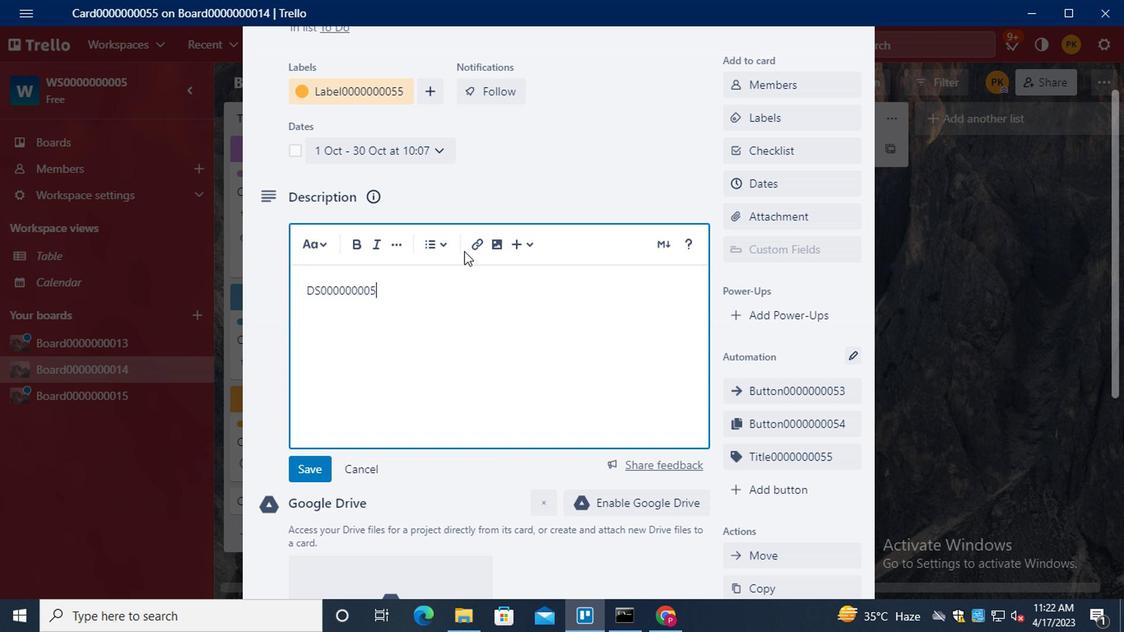 
Action: Mouse moved to (303, 469)
Screenshot: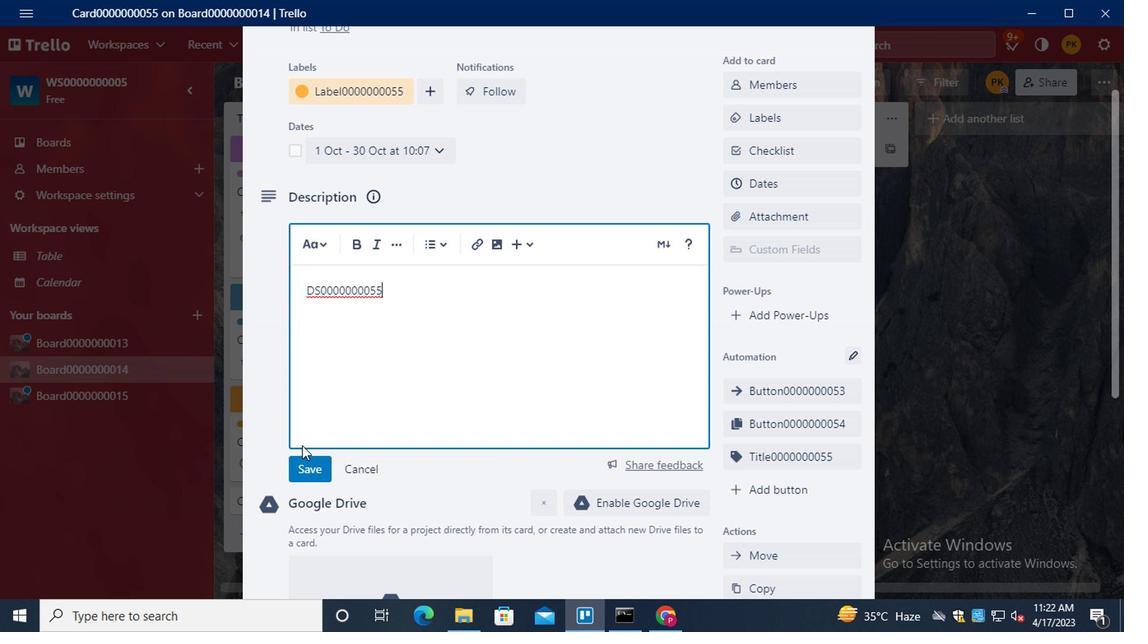 
Action: Mouse pressed left at (303, 469)
Screenshot: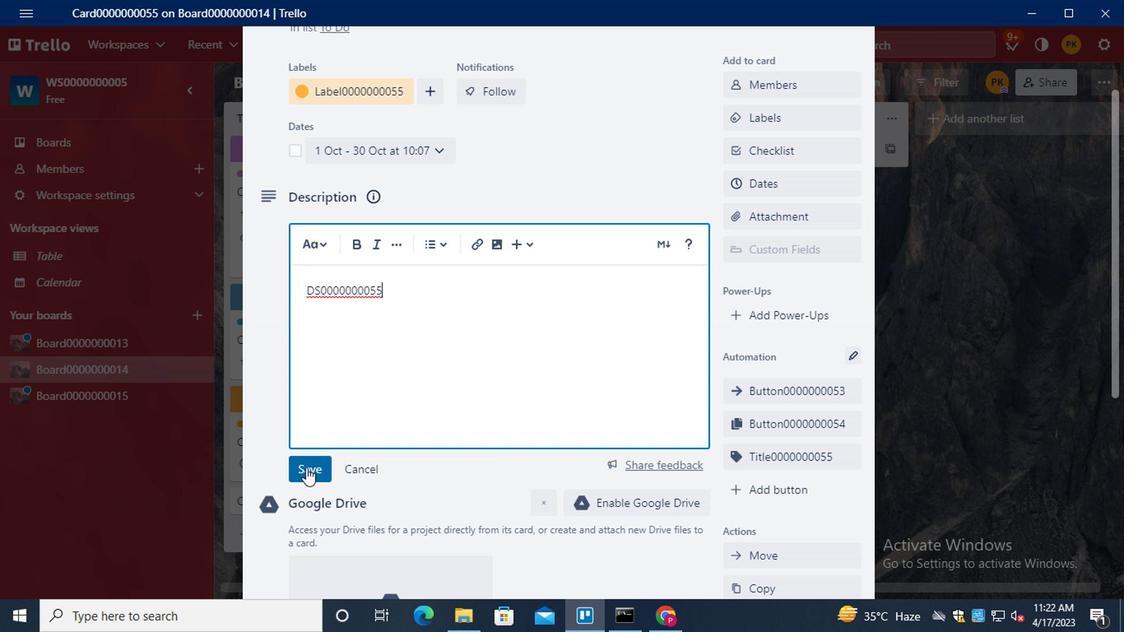 
Action: Mouse moved to (372, 420)
Screenshot: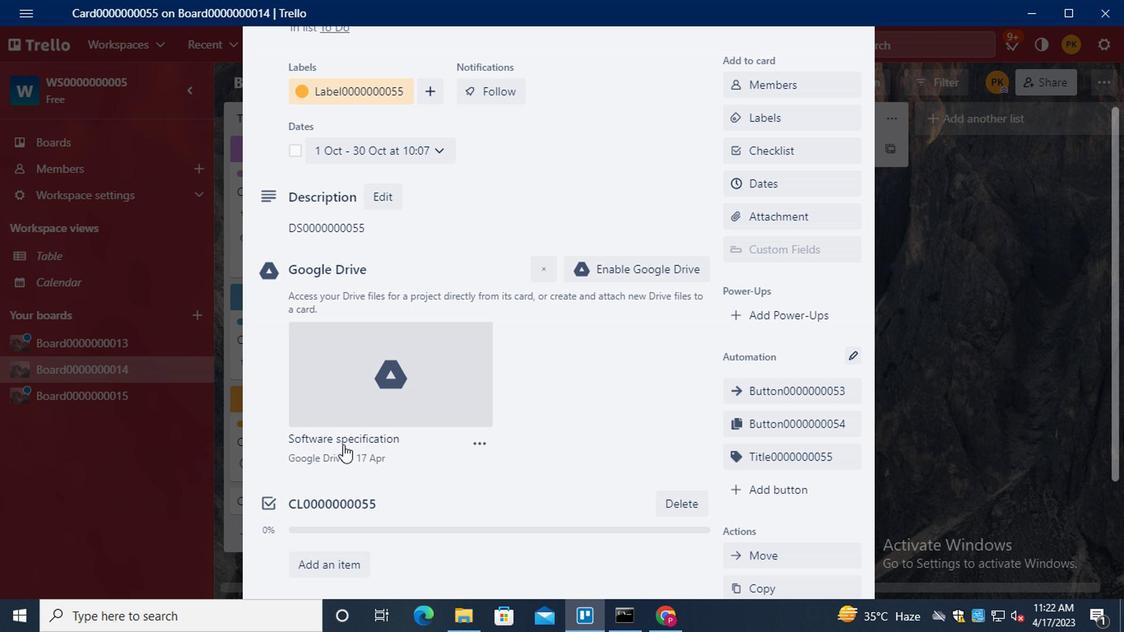 
Action: Mouse scrolled (372, 419) with delta (0, 0)
Screenshot: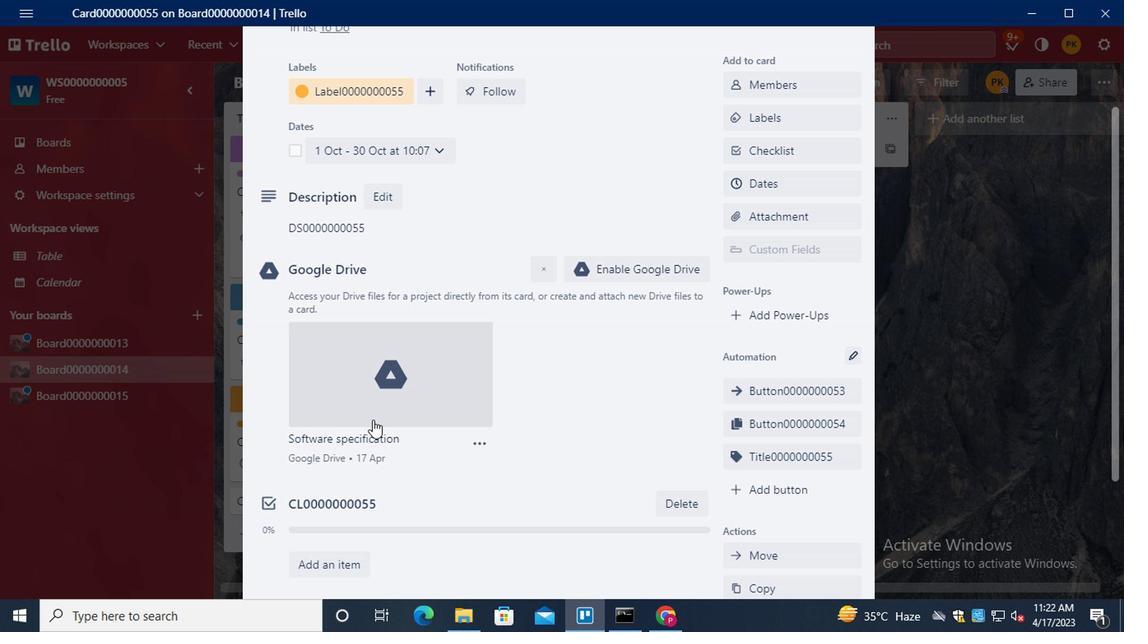 
Action: Mouse scrolled (372, 419) with delta (0, 0)
Screenshot: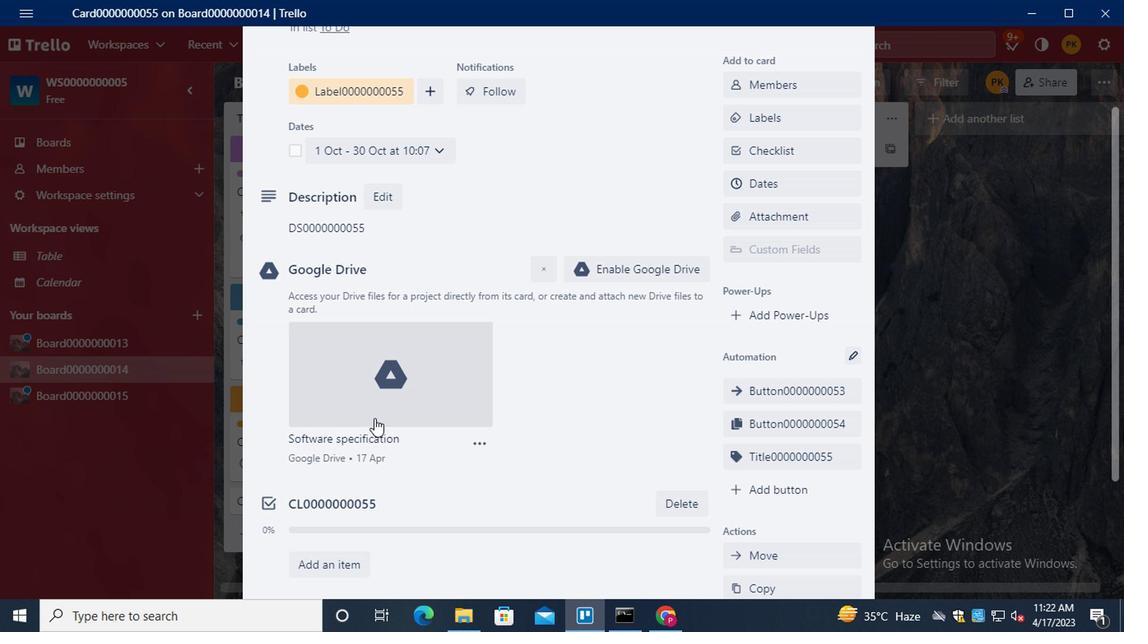 
Action: Mouse scrolled (372, 419) with delta (0, 0)
Screenshot: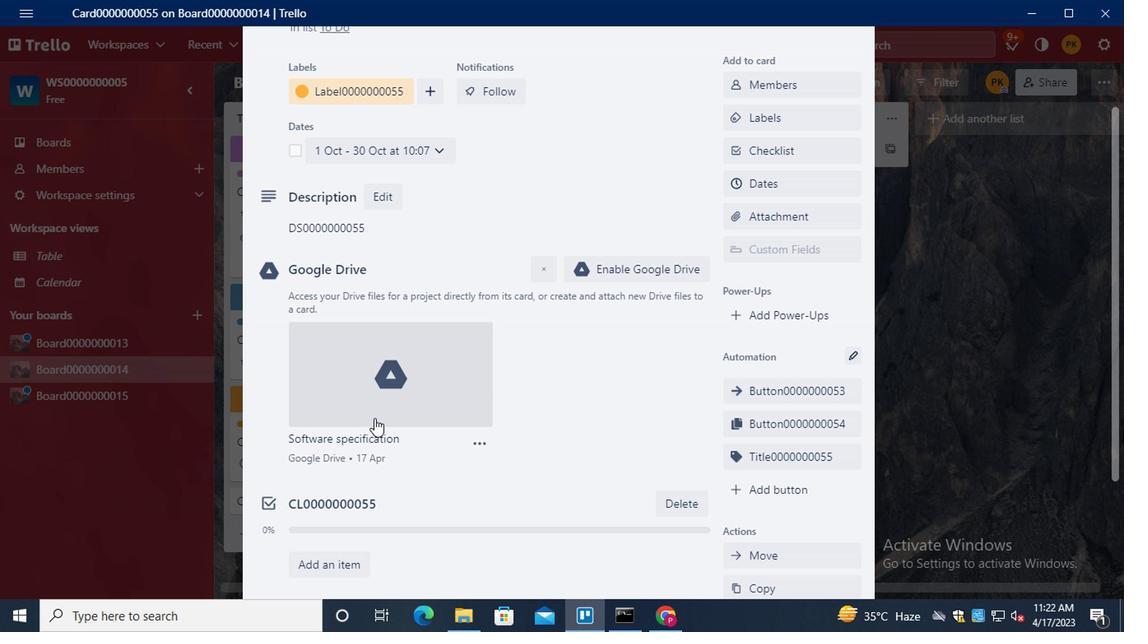 
Action: Mouse moved to (380, 475)
Screenshot: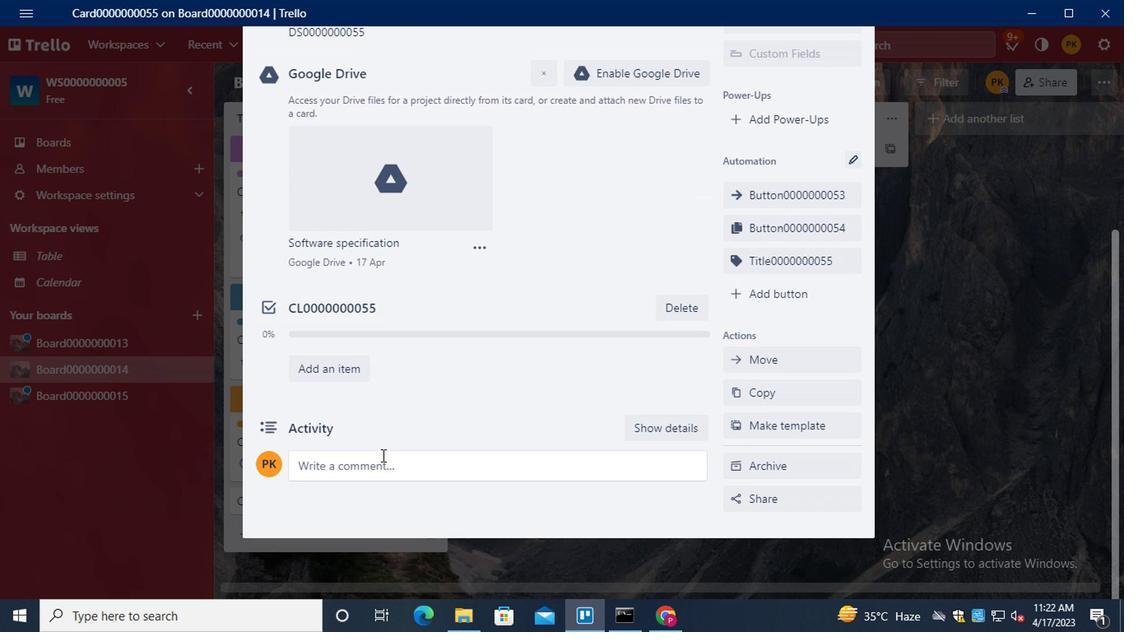 
Action: Mouse pressed left at (380, 475)
Screenshot: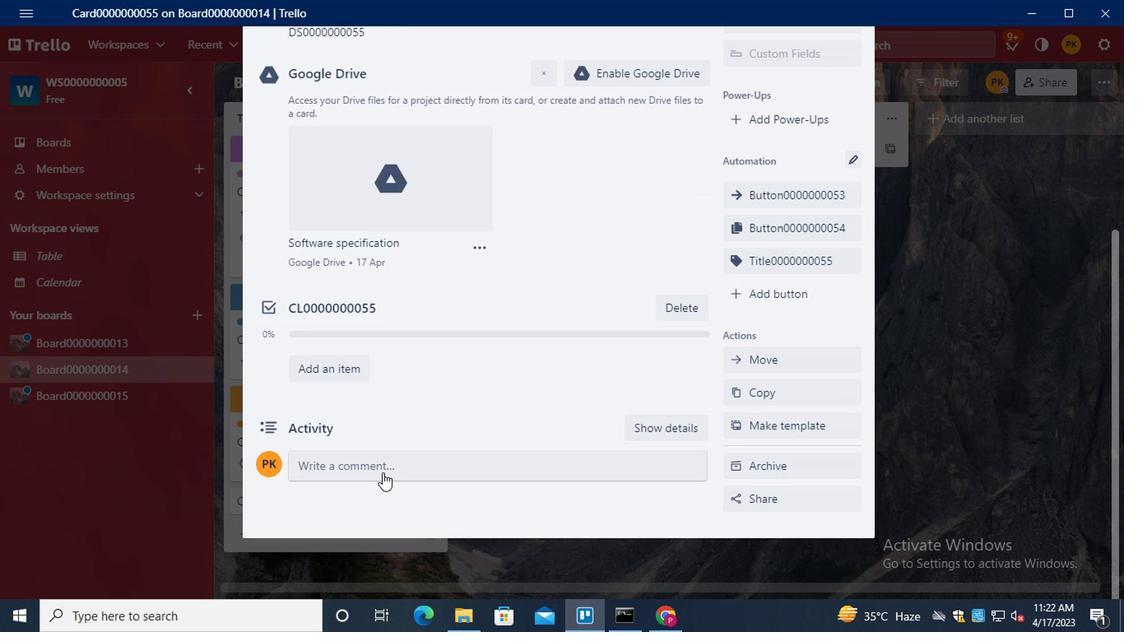 
Action: Mouse moved to (382, 475)
Screenshot: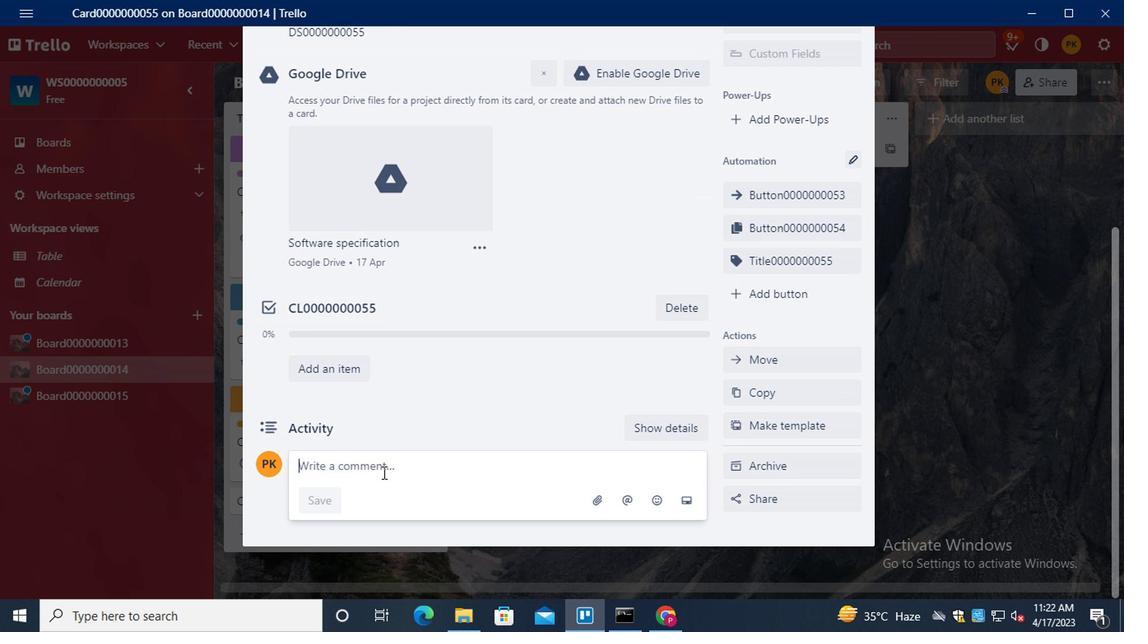 
Action: Key pressed <Key.shift>CM0000000055
Screenshot: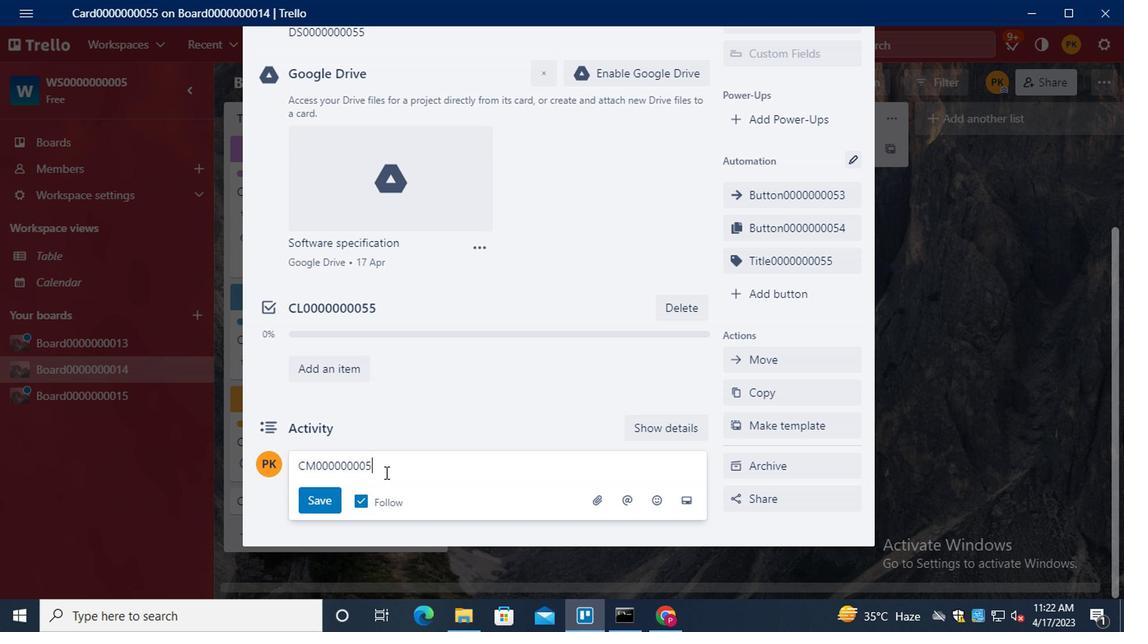 
Action: Mouse moved to (313, 507)
Screenshot: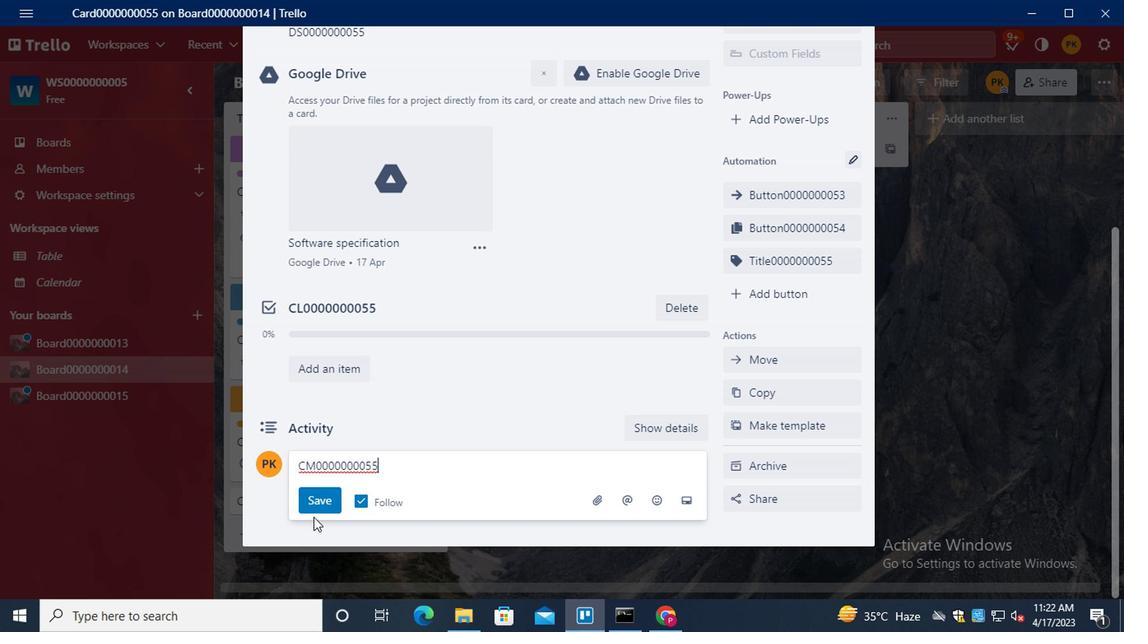 
Action: Mouse pressed left at (313, 507)
Screenshot: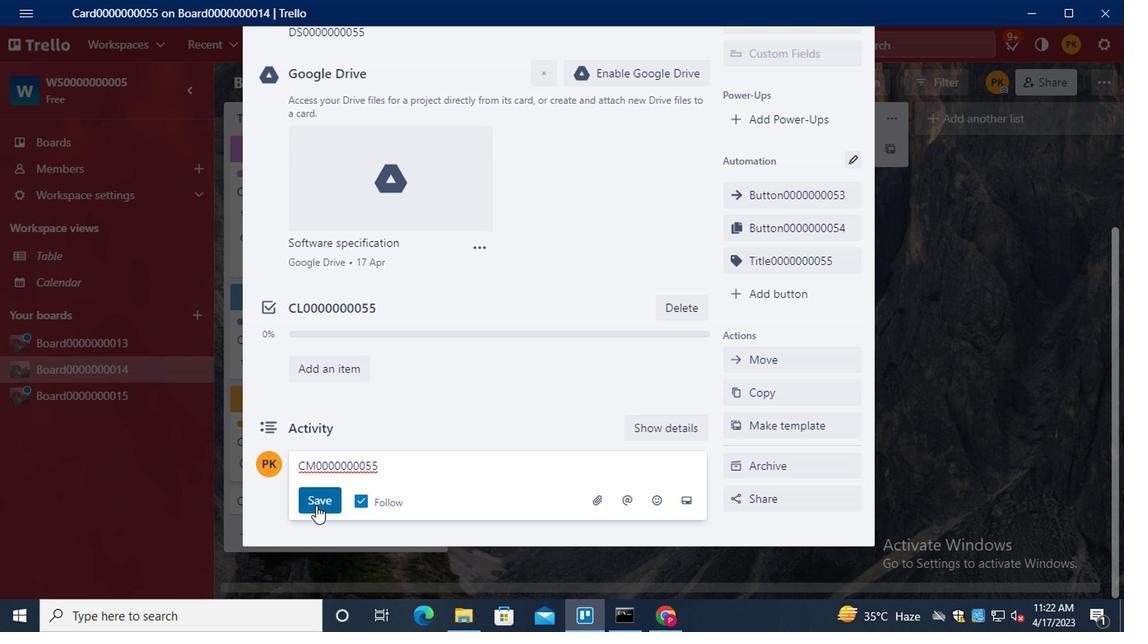 
Action: Mouse moved to (524, 349)
Screenshot: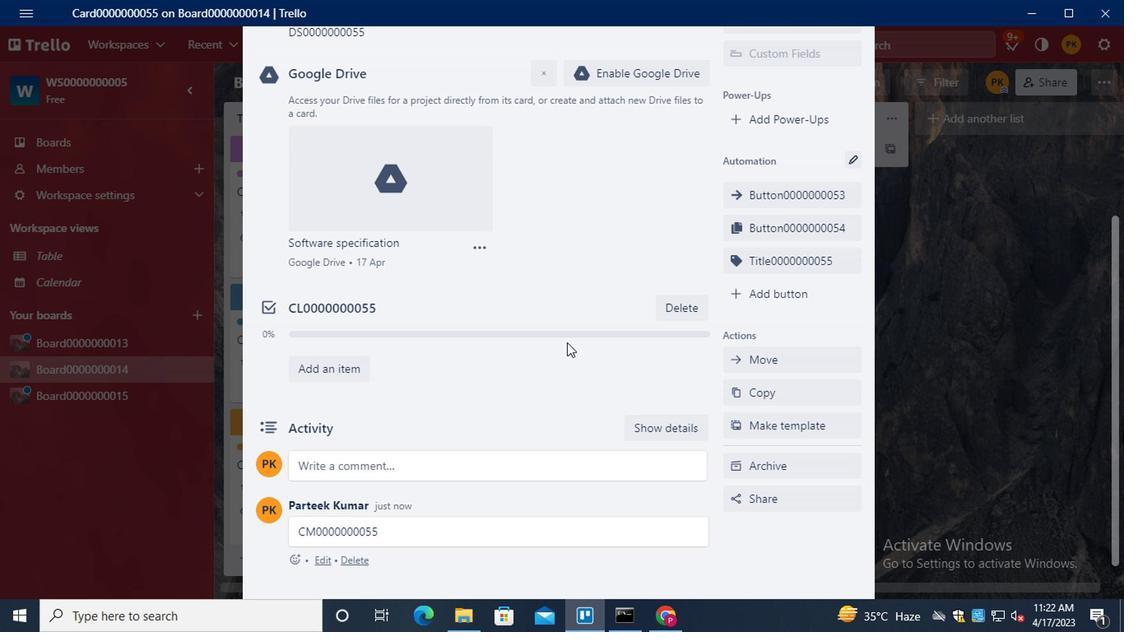 
Action: Mouse scrolled (524, 349) with delta (0, 0)
Screenshot: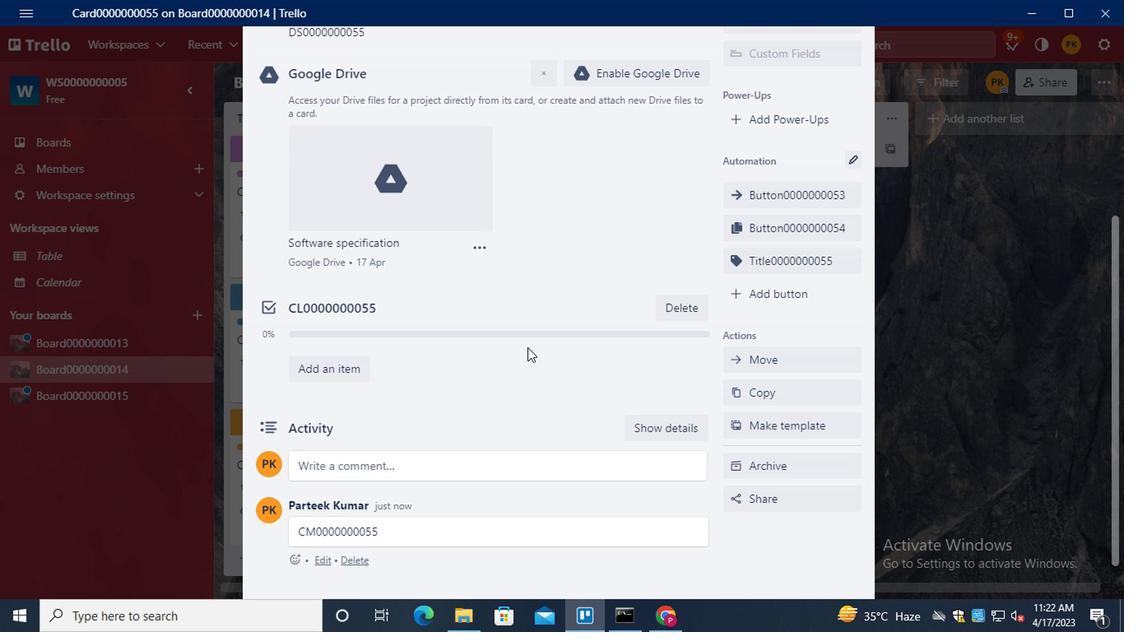 
Action: Mouse scrolled (524, 349) with delta (0, 0)
Screenshot: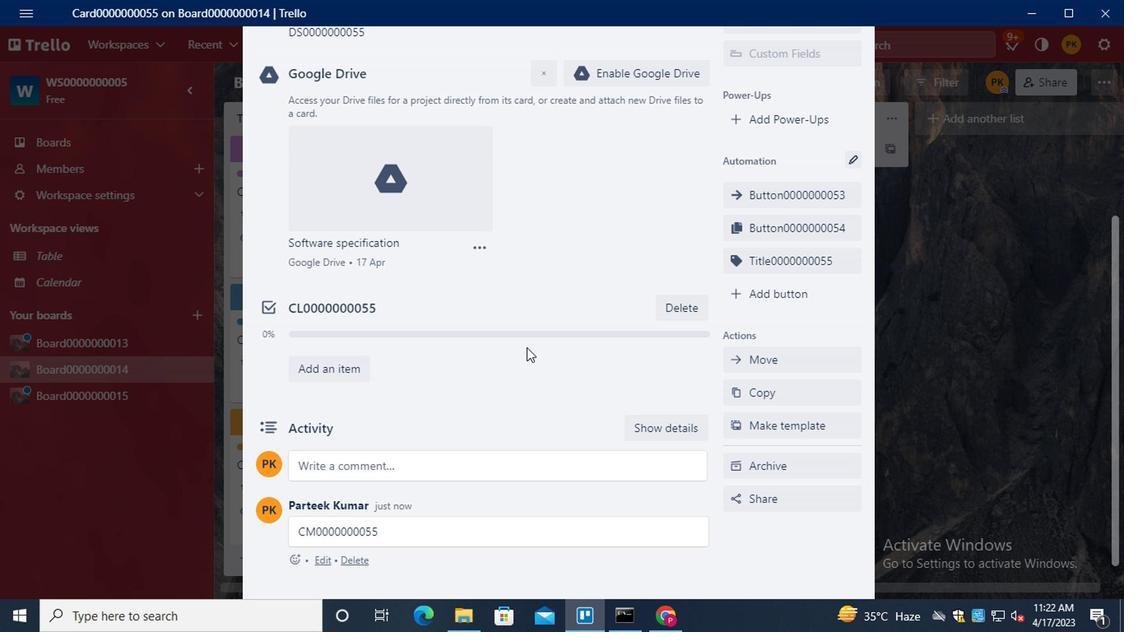
Action: Mouse scrolled (524, 349) with delta (0, 0)
Screenshot: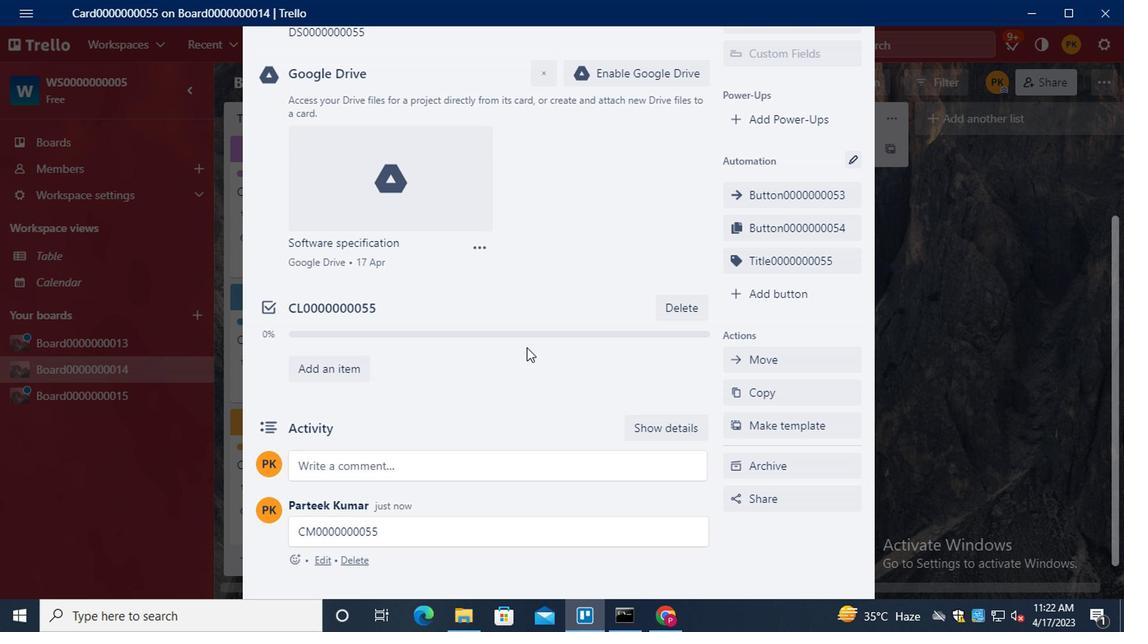
Action: Mouse moved to (524, 349)
Screenshot: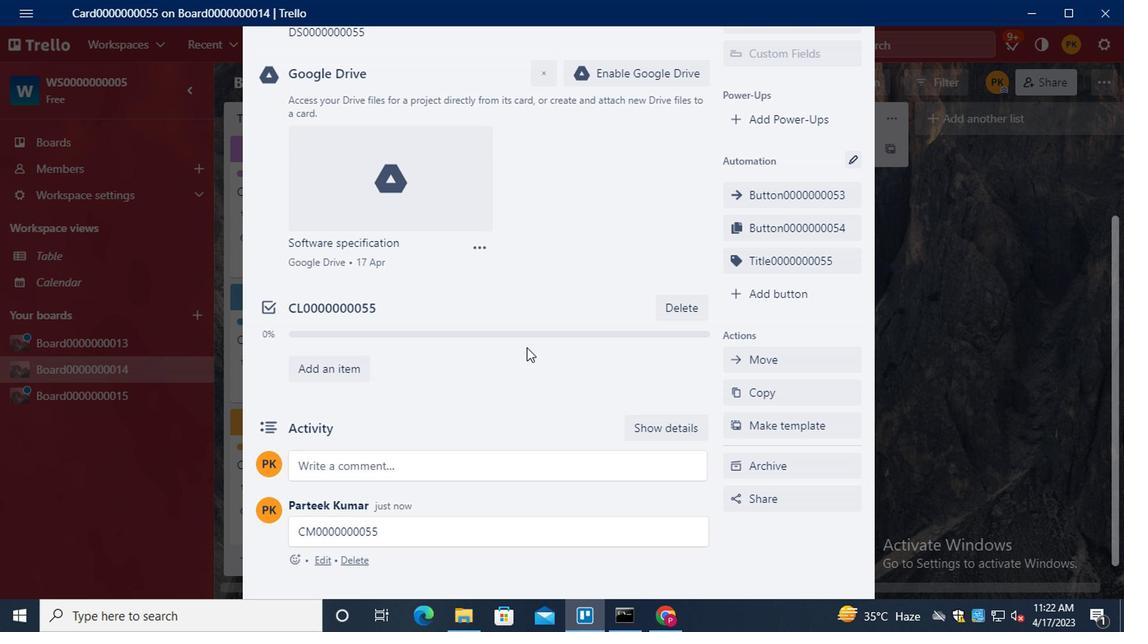 
Action: Mouse scrolled (524, 350) with delta (0, 0)
Screenshot: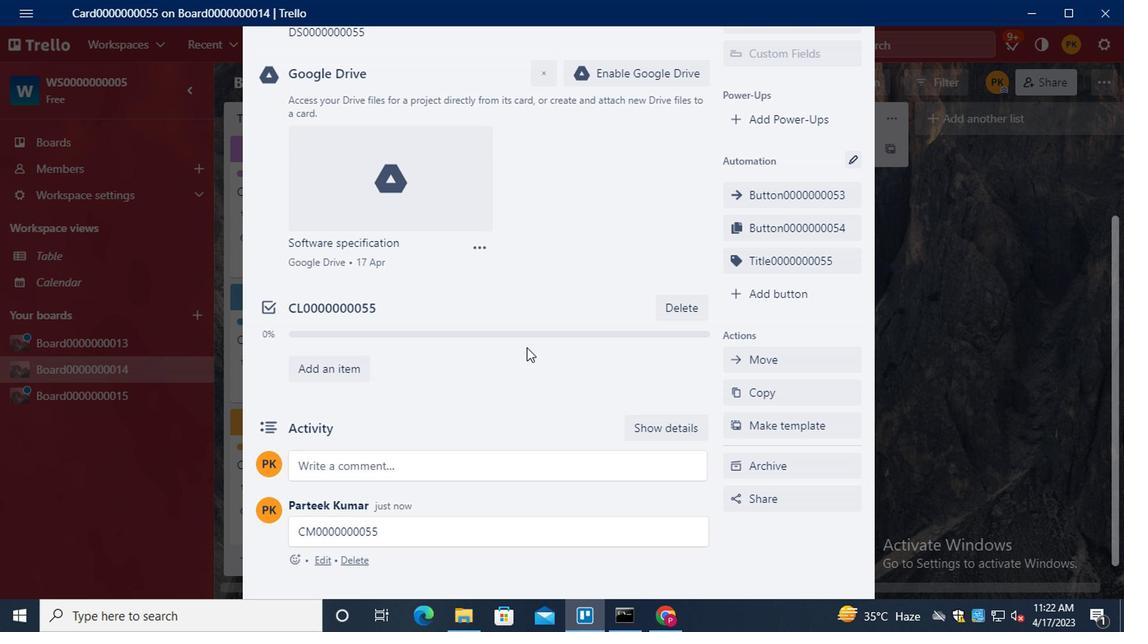 
Action: Mouse scrolled (524, 350) with delta (0, 0)
Screenshot: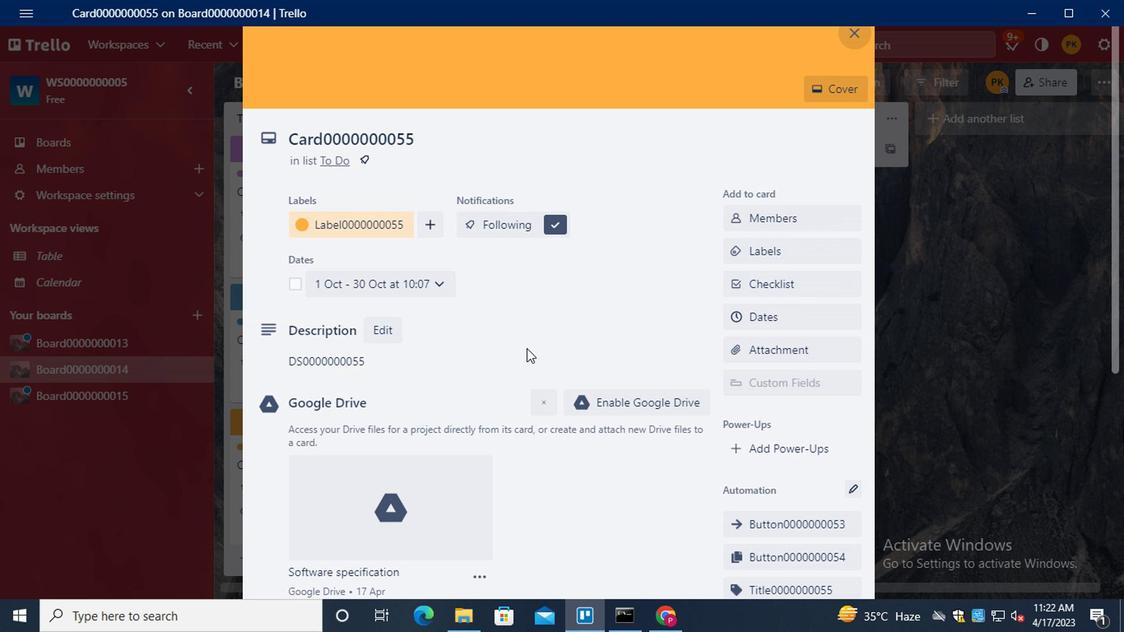 
Action: Mouse scrolled (524, 350) with delta (0, 0)
Screenshot: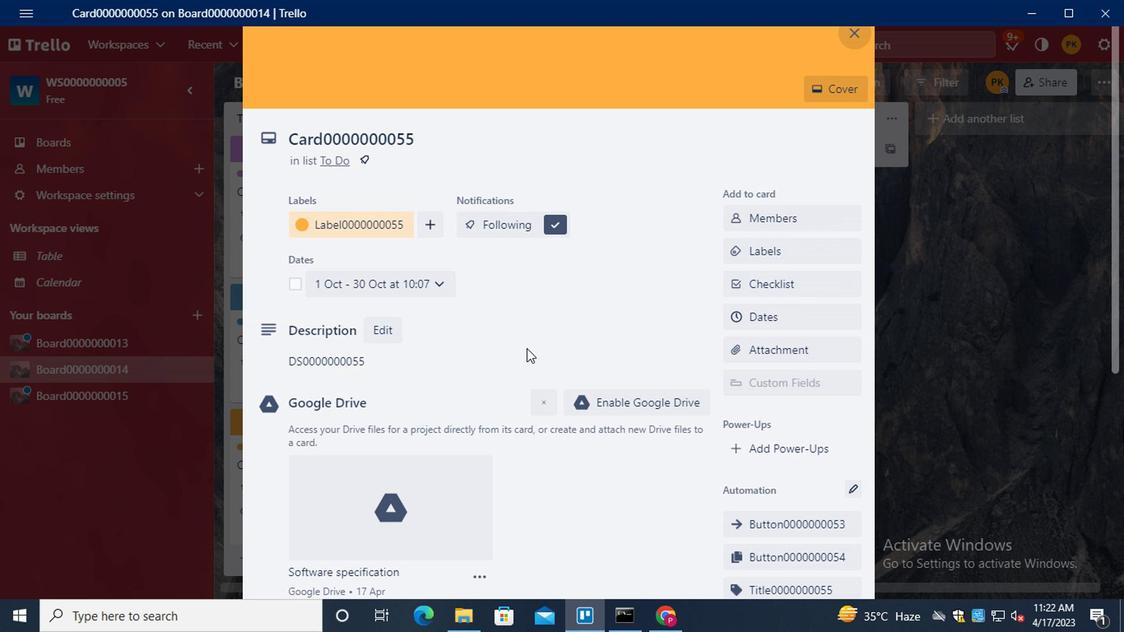 
Action: Mouse scrolled (524, 350) with delta (0, 0)
Screenshot: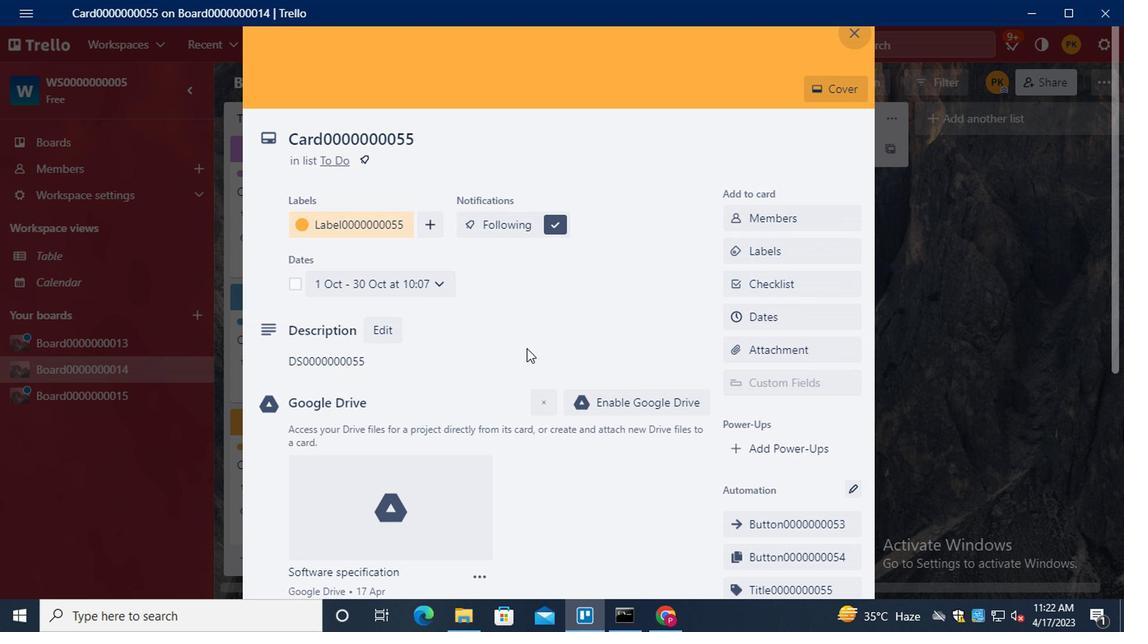 
Action: Mouse scrolled (524, 350) with delta (0, 0)
Screenshot: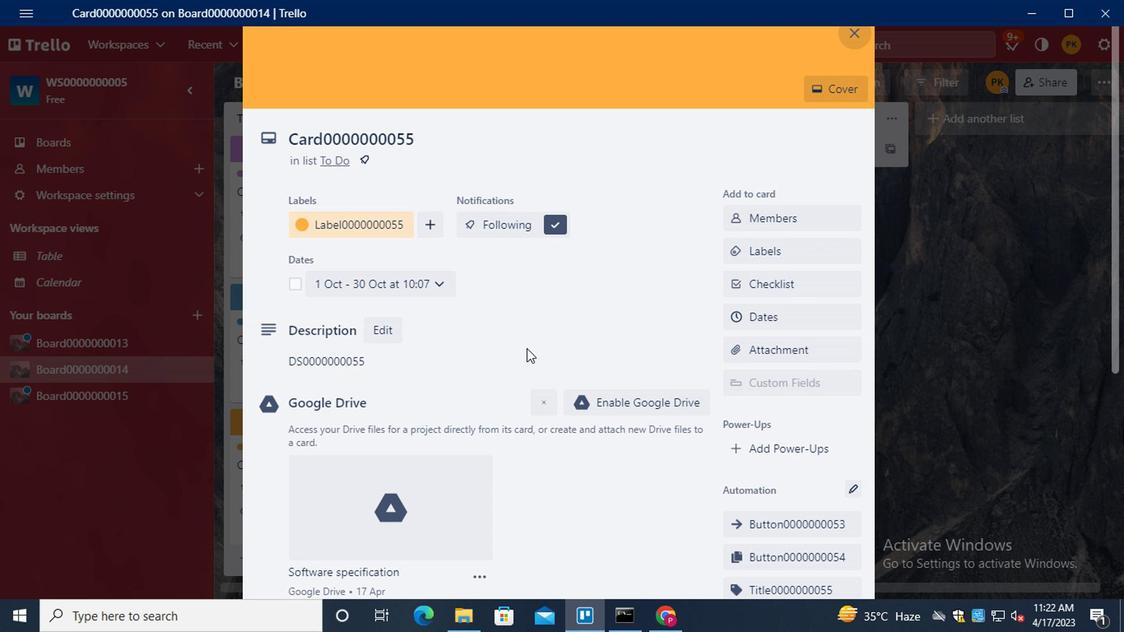 
